 Task: Log work in the project BackTech for the issue 'Develop a new tool for automated testing of web application database performance and scalability' spent time as '6w 5d 7h 36m' and remaining time as '4w 2d 18h 22m' and add a flag. Now add the issue to the epic 'Cloud security enhancement'. Log work in the project BackTech for the issue 'Upgrade the content management and versioning mechanisms of a web application to improve content management and version control' spent time as '2w 3d 21h 13m' and remaining time as '1w 2d 1h 20m' and clone the issue. Now add the issue to the epic 'Continuous integration and delivery (CI/CD) implementation'
Action: Mouse moved to (182, 45)
Screenshot: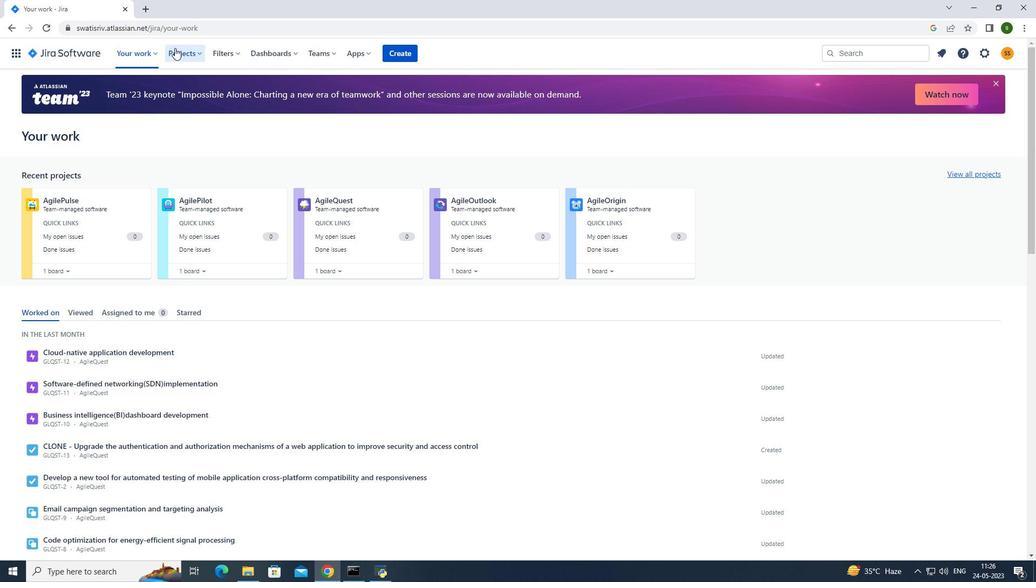 
Action: Mouse pressed left at (182, 45)
Screenshot: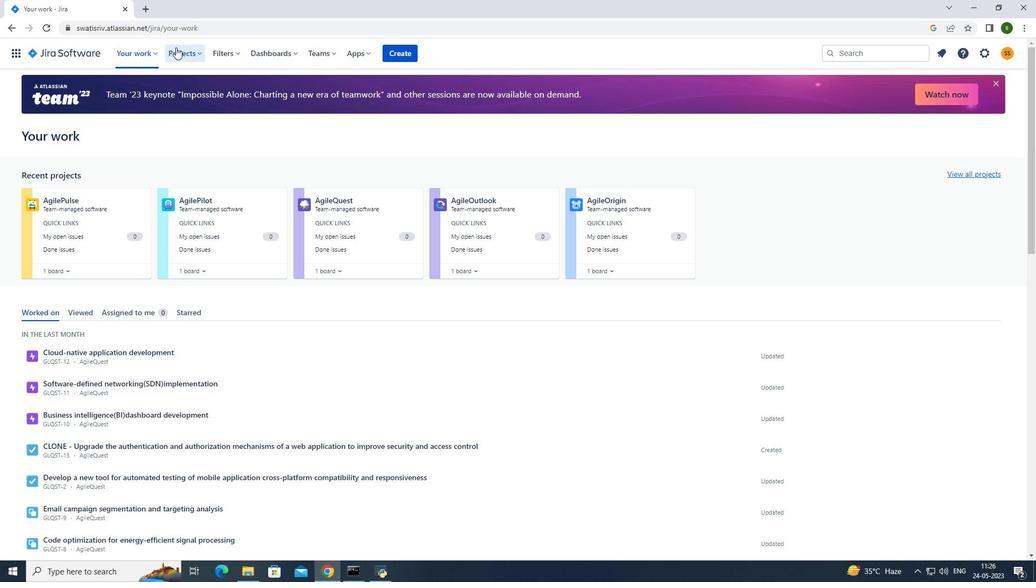 
Action: Mouse moved to (232, 98)
Screenshot: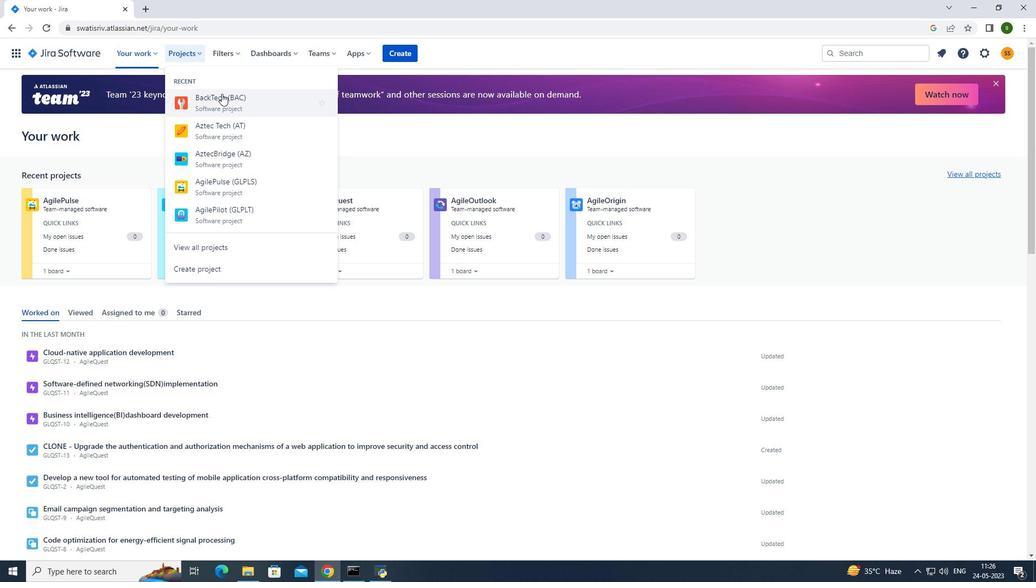 
Action: Mouse pressed left at (232, 98)
Screenshot: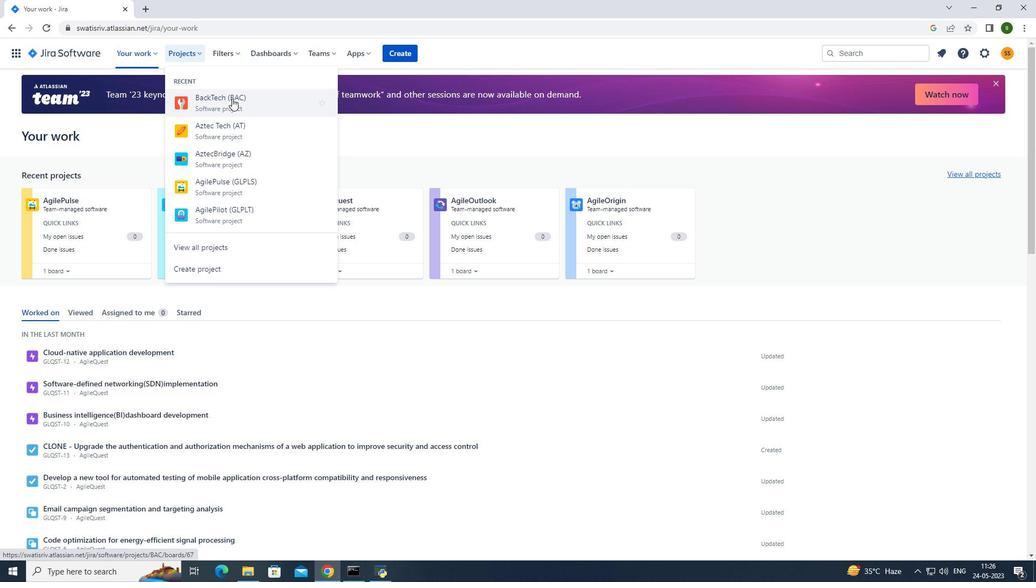 
Action: Mouse moved to (46, 163)
Screenshot: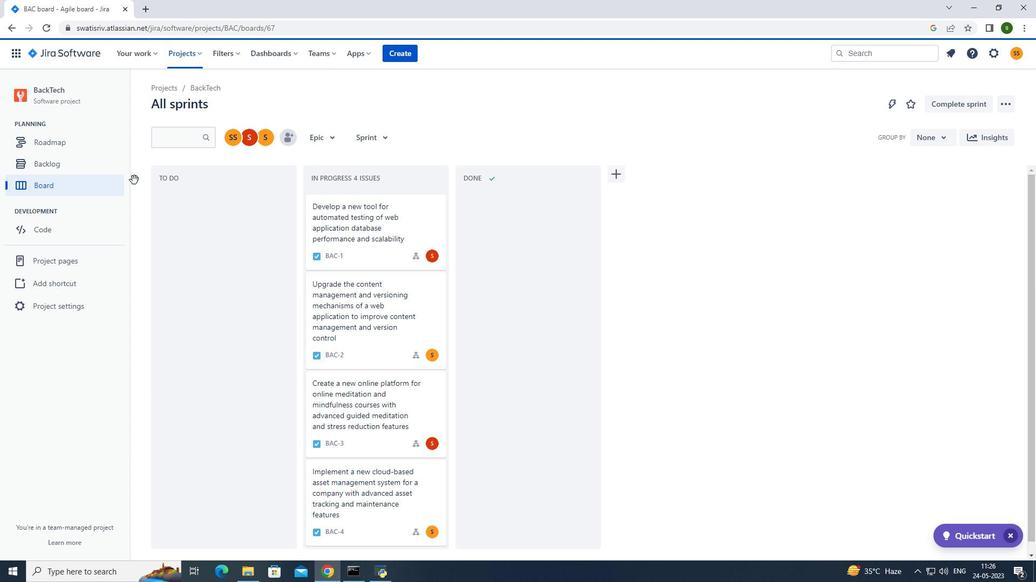
Action: Mouse pressed left at (46, 163)
Screenshot: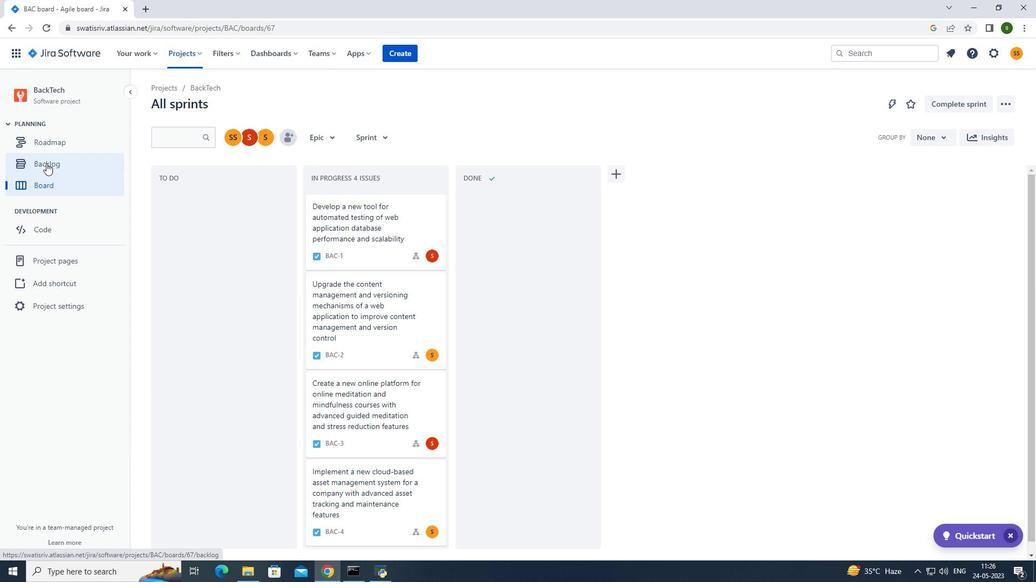 
Action: Mouse moved to (772, 193)
Screenshot: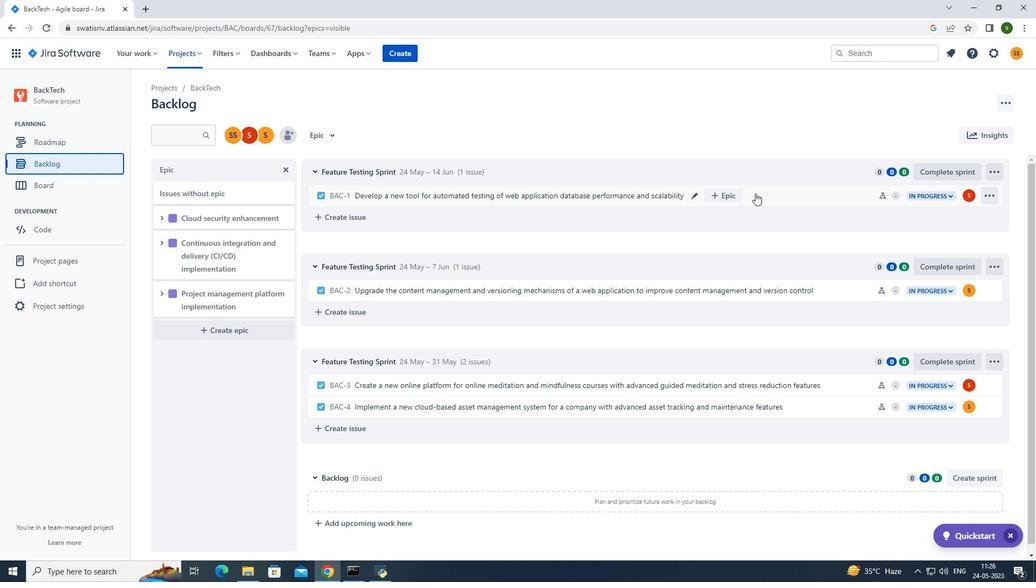 
Action: Mouse pressed left at (772, 193)
Screenshot: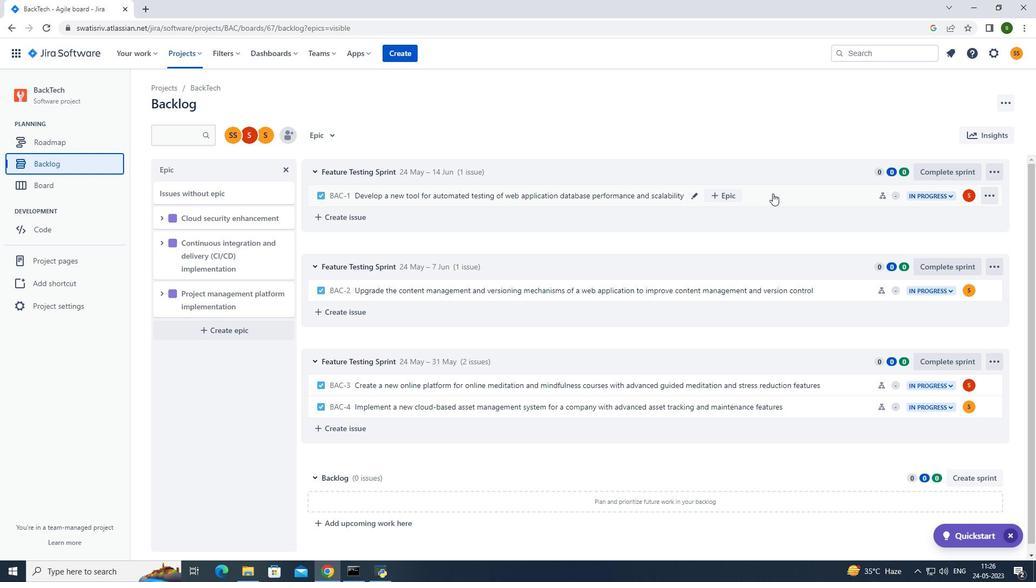 
Action: Mouse moved to (985, 167)
Screenshot: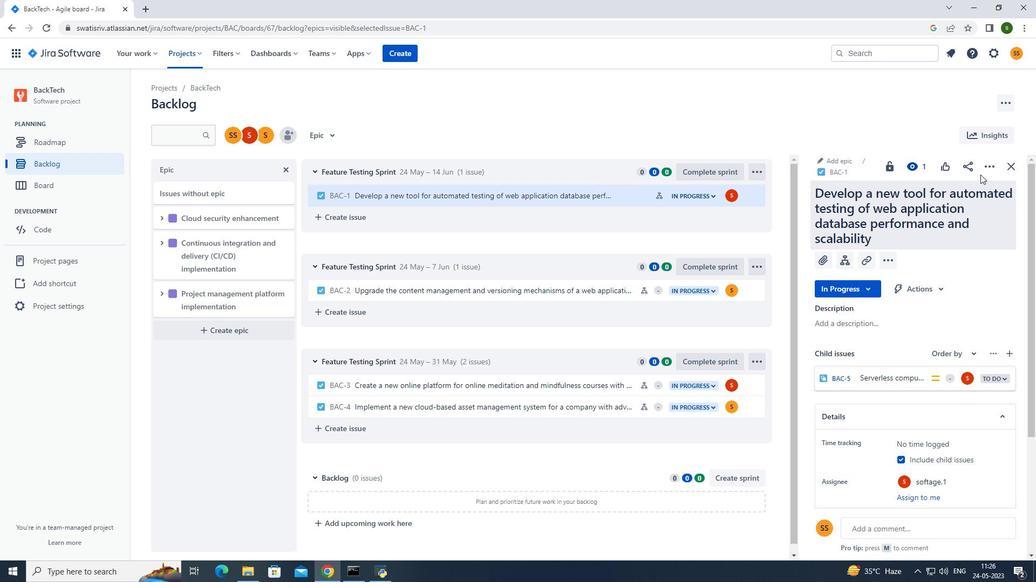 
Action: Mouse pressed left at (985, 167)
Screenshot: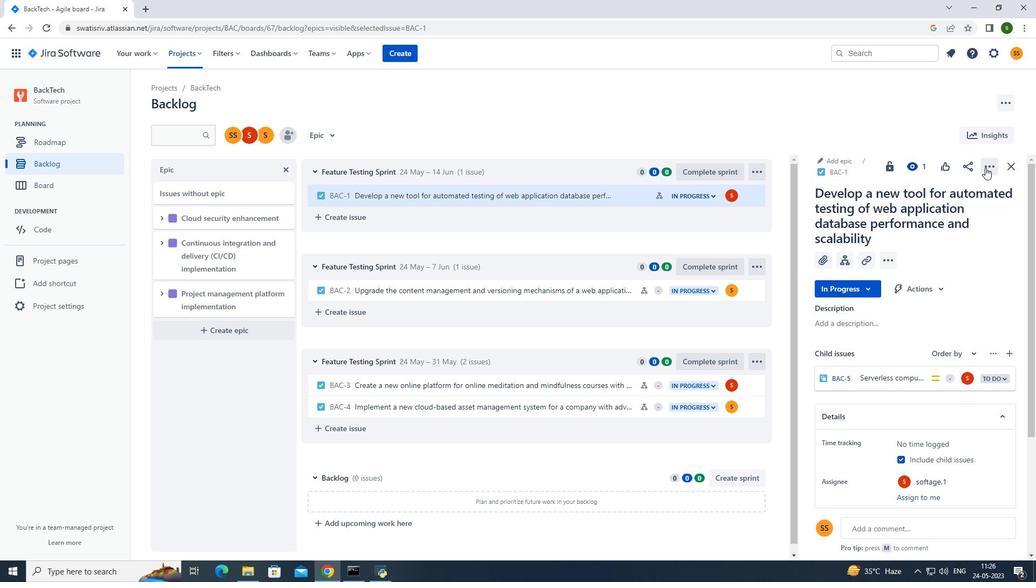 
Action: Mouse moved to (947, 193)
Screenshot: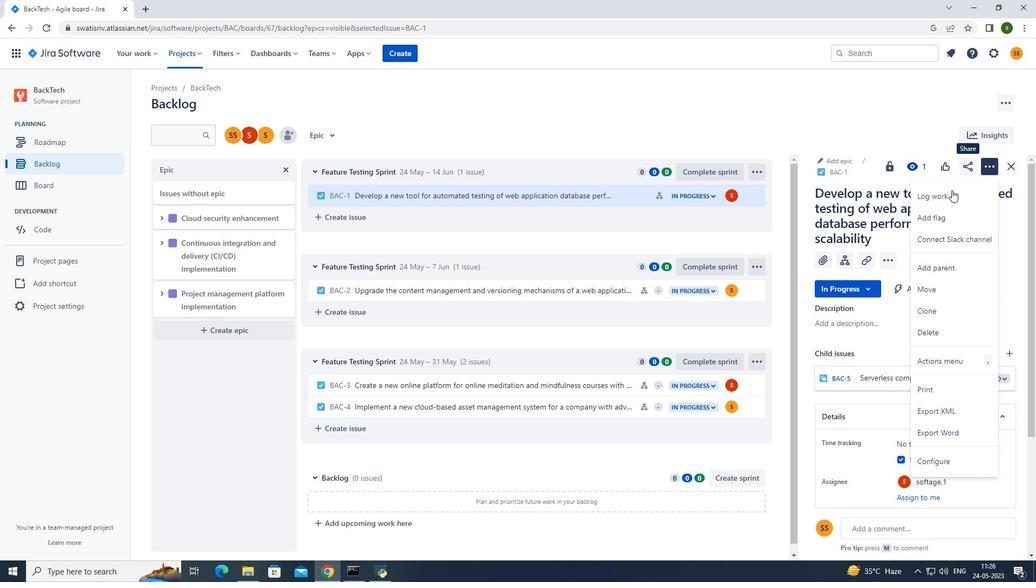 
Action: Mouse pressed left at (947, 193)
Screenshot: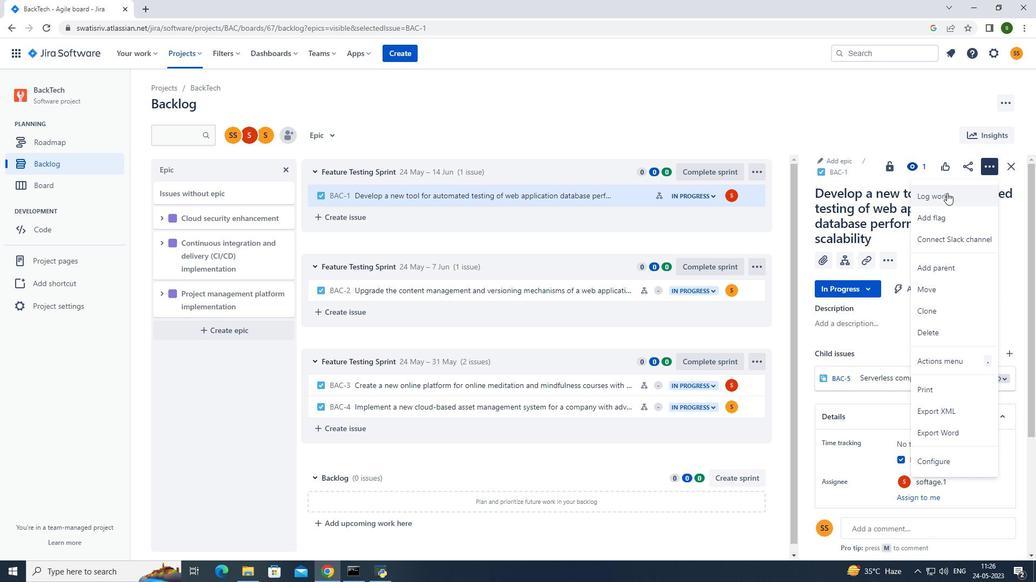 
Action: Mouse moved to (449, 160)
Screenshot: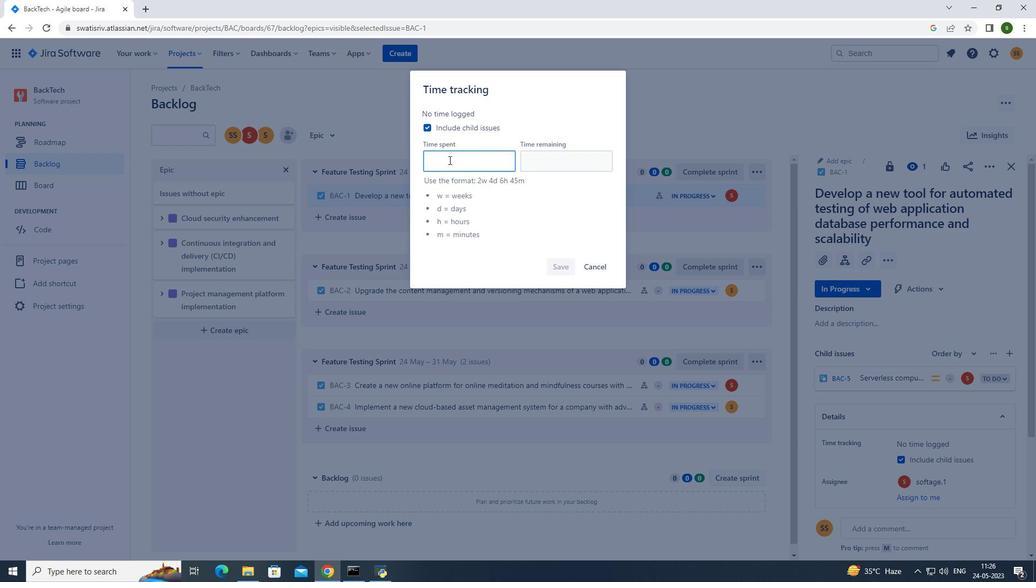 
Action: Key pressed 6w<Key.space>5d<Key.space>7h<Key.space>36m
Screenshot: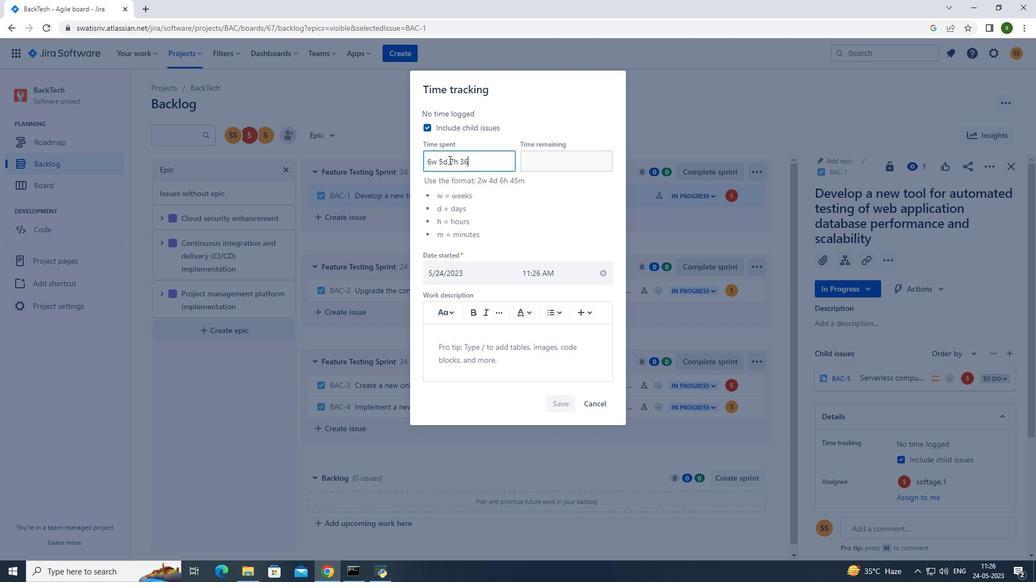 
Action: Mouse moved to (572, 157)
Screenshot: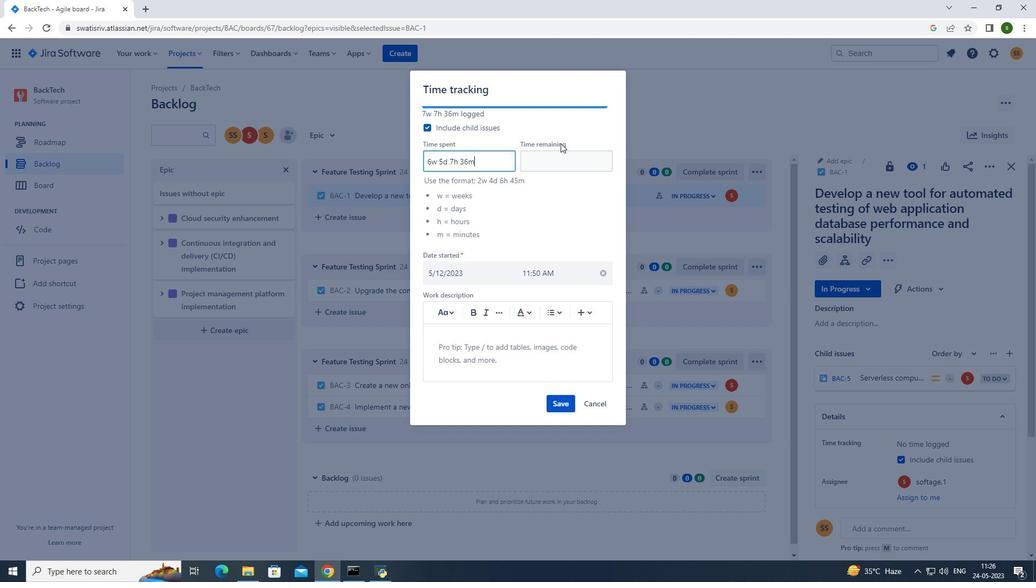 
Action: Mouse pressed left at (572, 157)
Screenshot: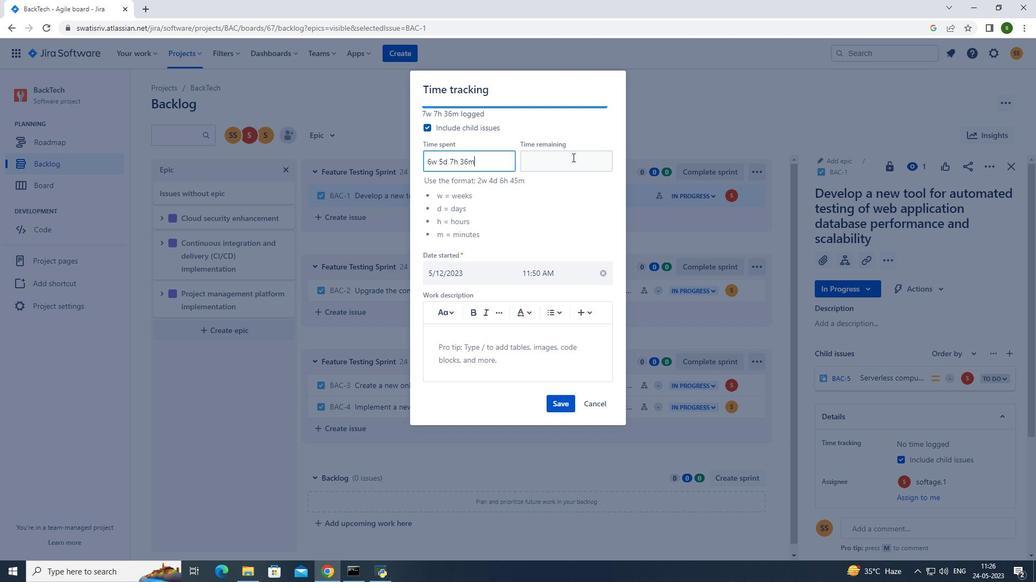 
Action: Key pressed 4w<Key.space>2d<Key.space>18h<Key.space>22m
Screenshot: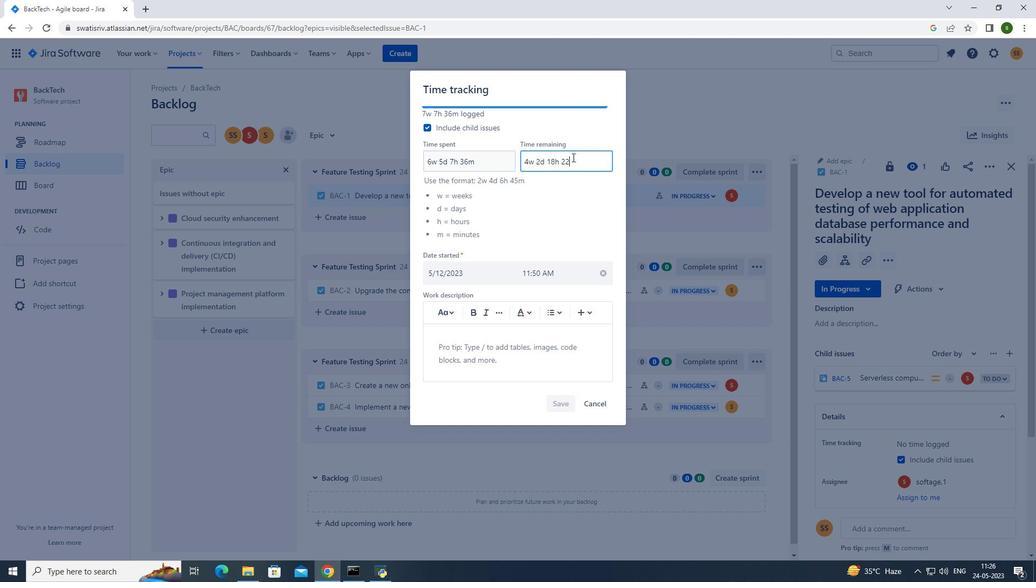 
Action: Mouse moved to (555, 403)
Screenshot: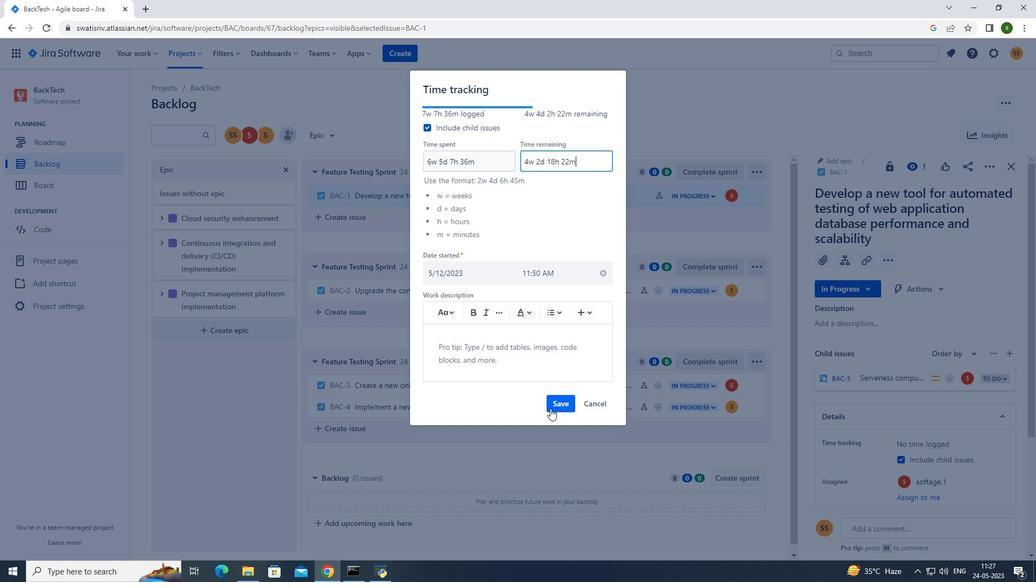 
Action: Mouse pressed left at (555, 403)
Screenshot: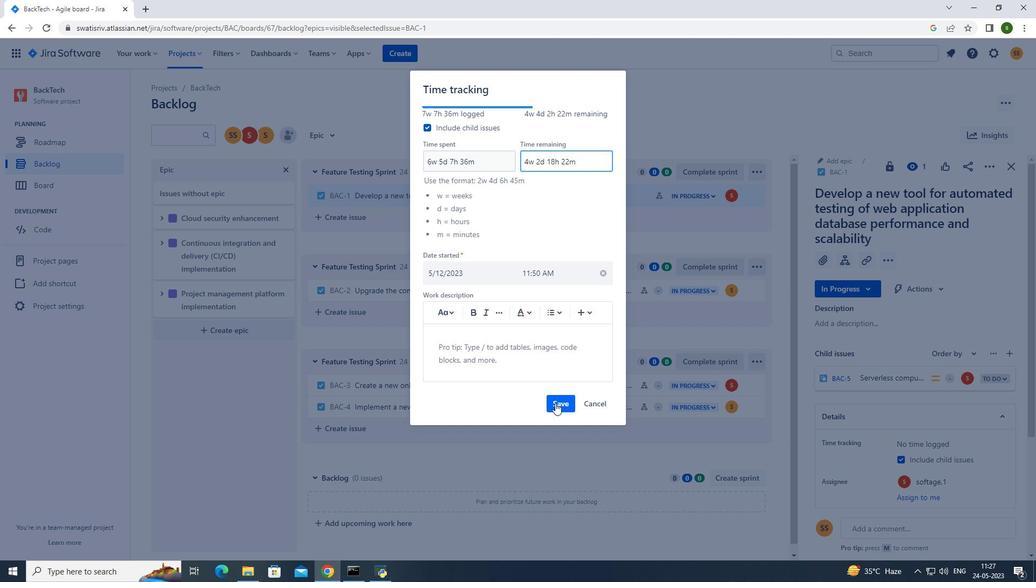 
Action: Mouse moved to (986, 162)
Screenshot: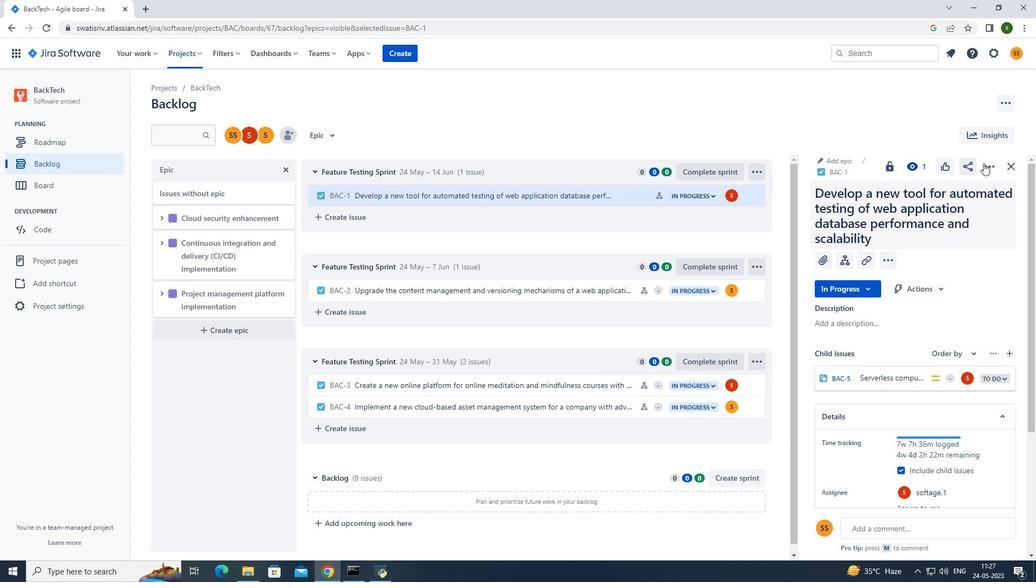 
Action: Mouse pressed left at (986, 162)
Screenshot: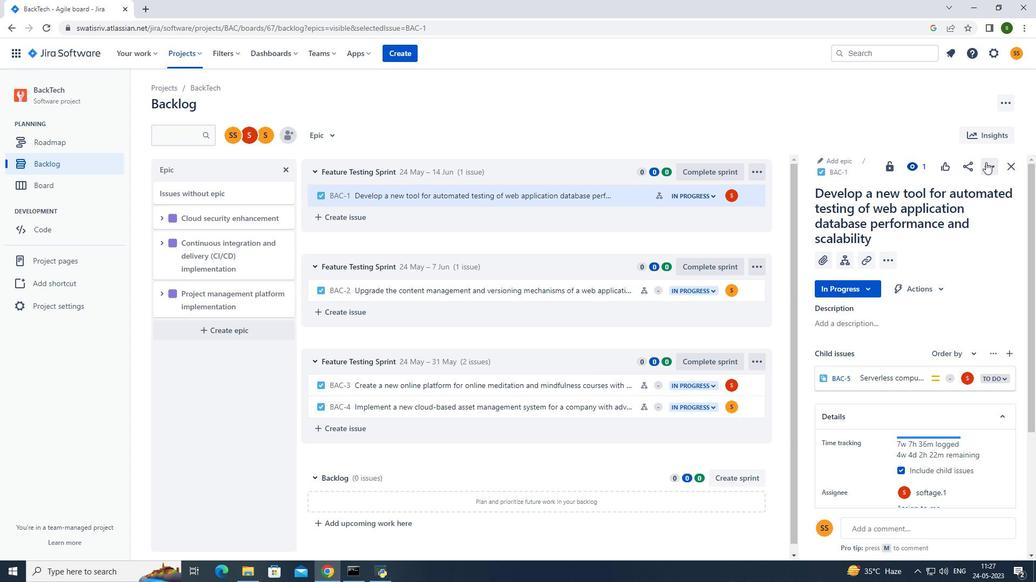 
Action: Mouse moved to (950, 219)
Screenshot: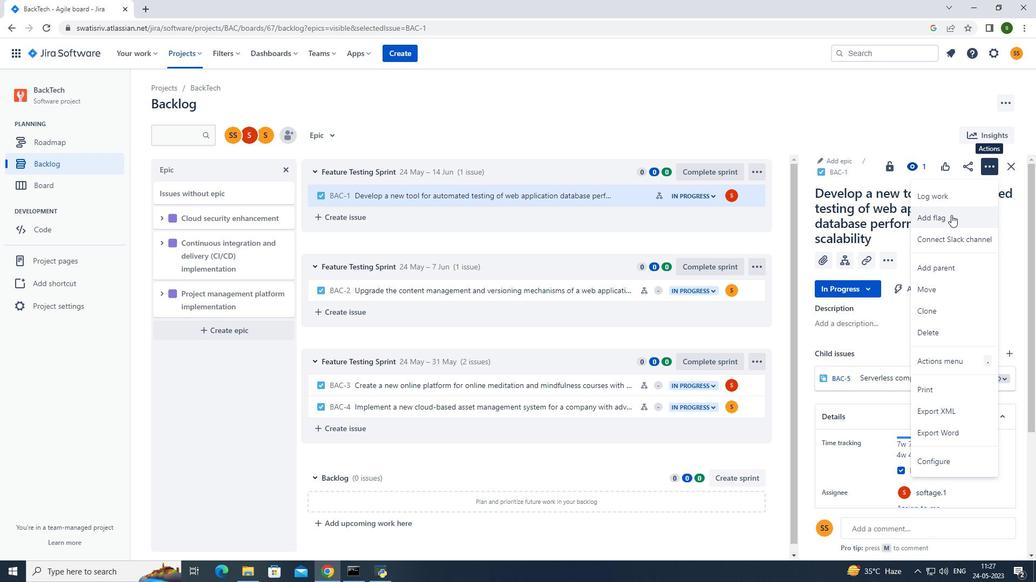 
Action: Mouse pressed left at (950, 219)
Screenshot: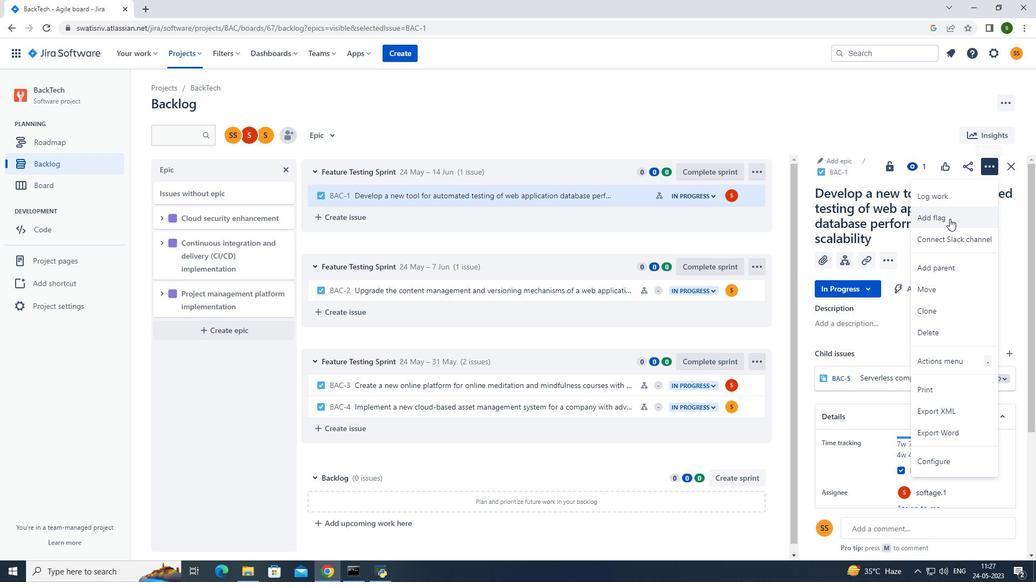 
Action: Mouse moved to (627, 193)
Screenshot: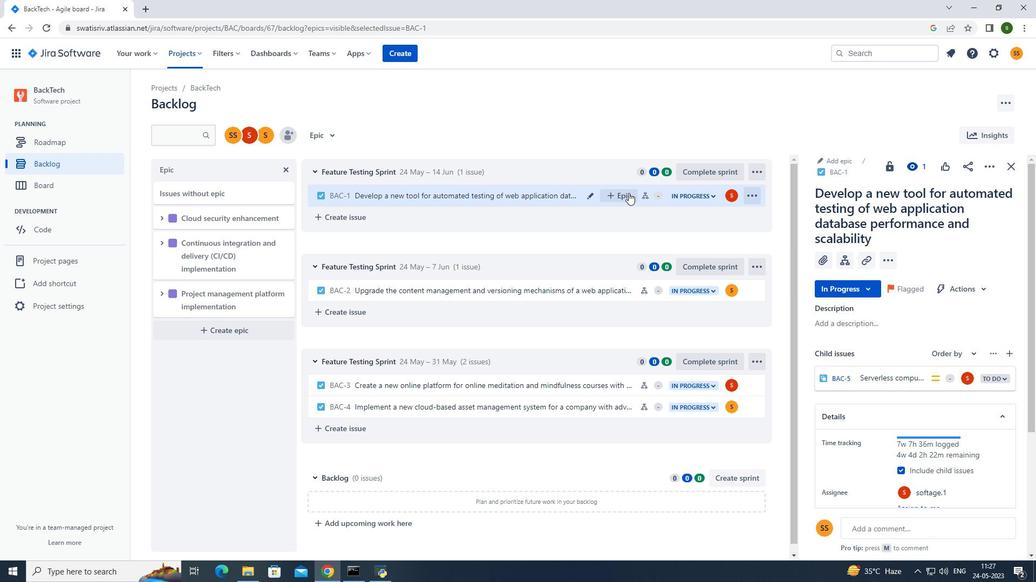 
Action: Mouse pressed left at (627, 193)
Screenshot: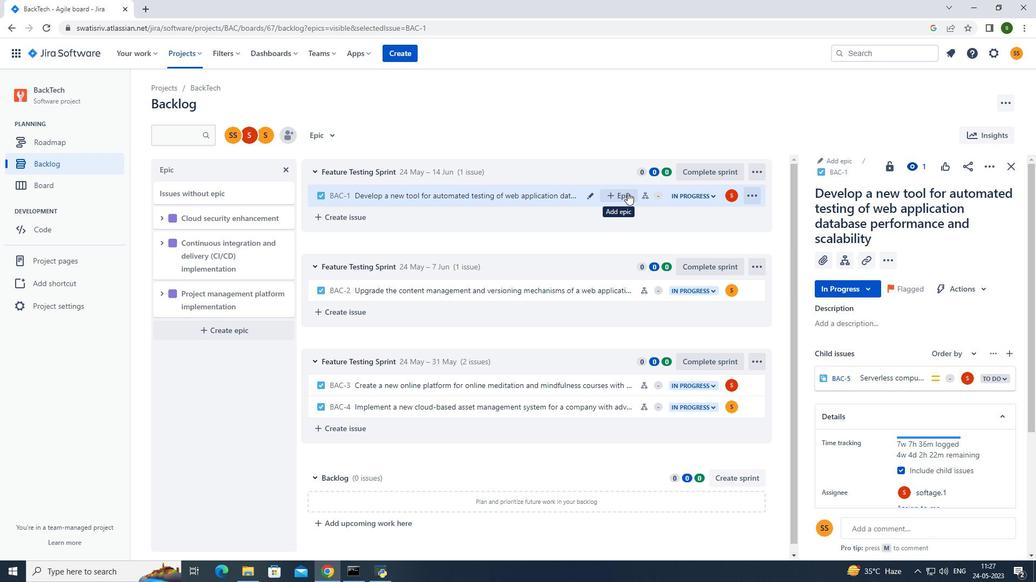 
Action: Mouse moved to (650, 268)
Screenshot: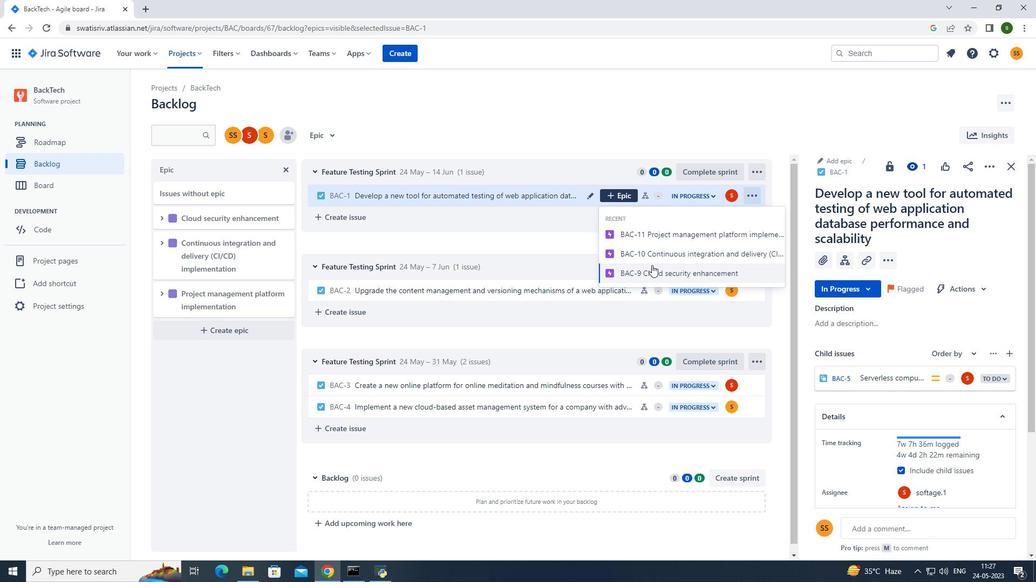 
Action: Mouse pressed left at (650, 268)
Screenshot: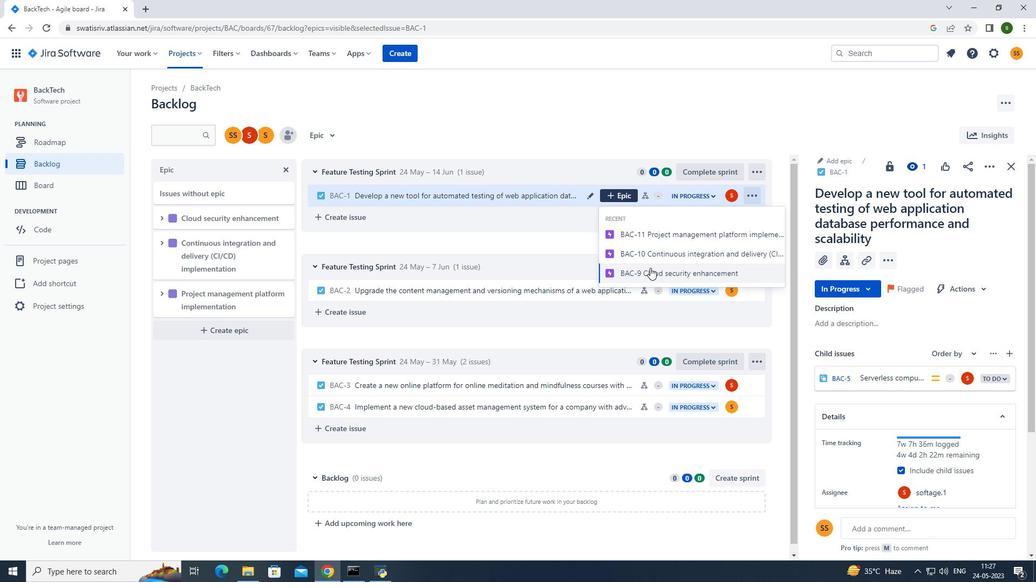 
Action: Mouse moved to (331, 134)
Screenshot: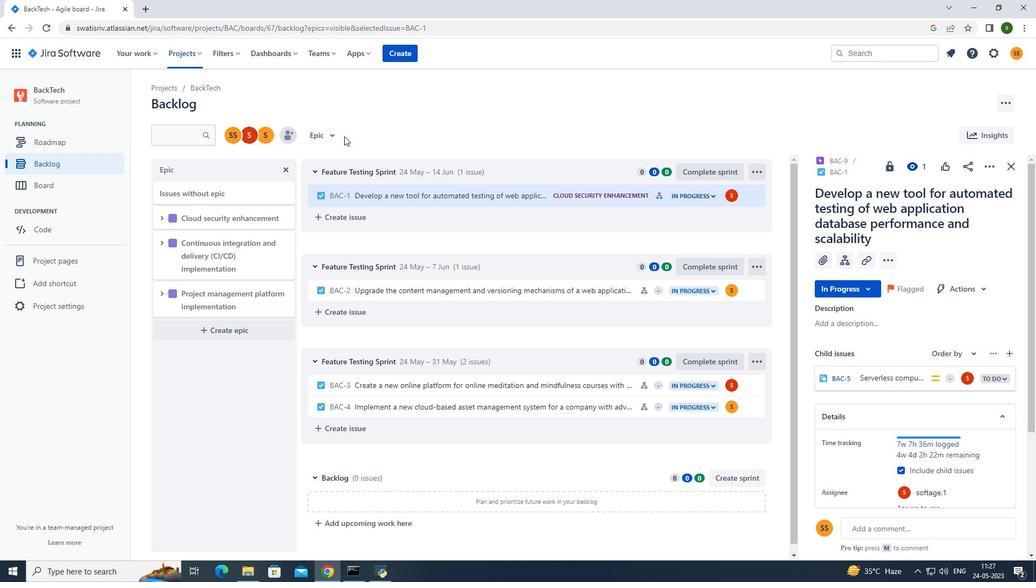 
Action: Mouse pressed left at (331, 134)
Screenshot: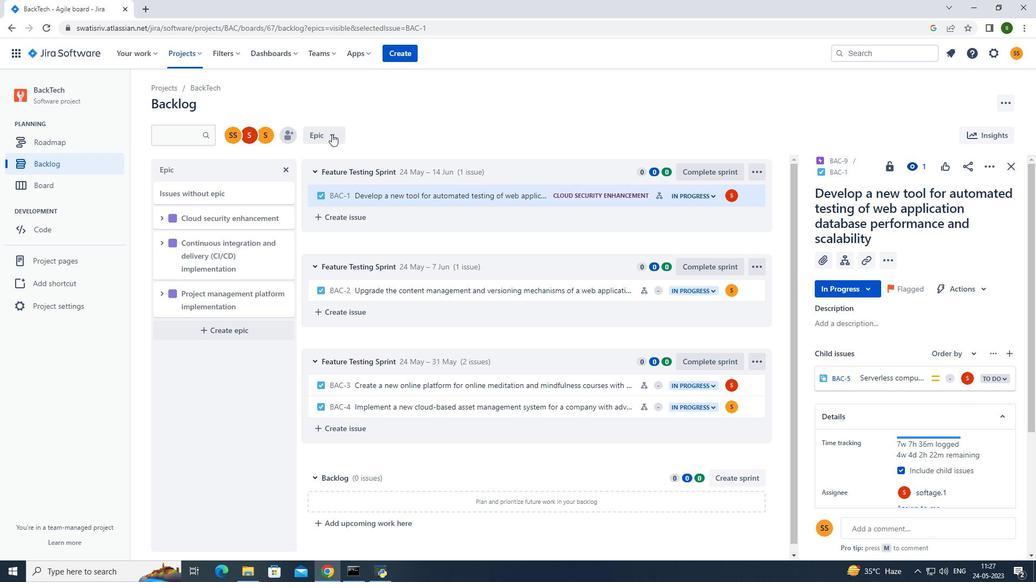 
Action: Mouse moved to (355, 179)
Screenshot: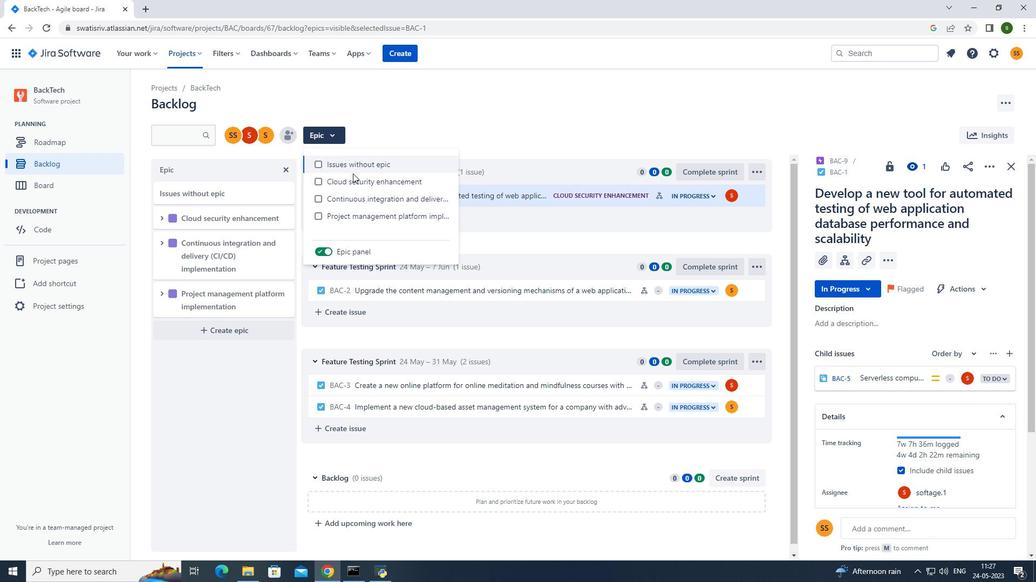 
Action: Mouse pressed left at (355, 179)
Screenshot: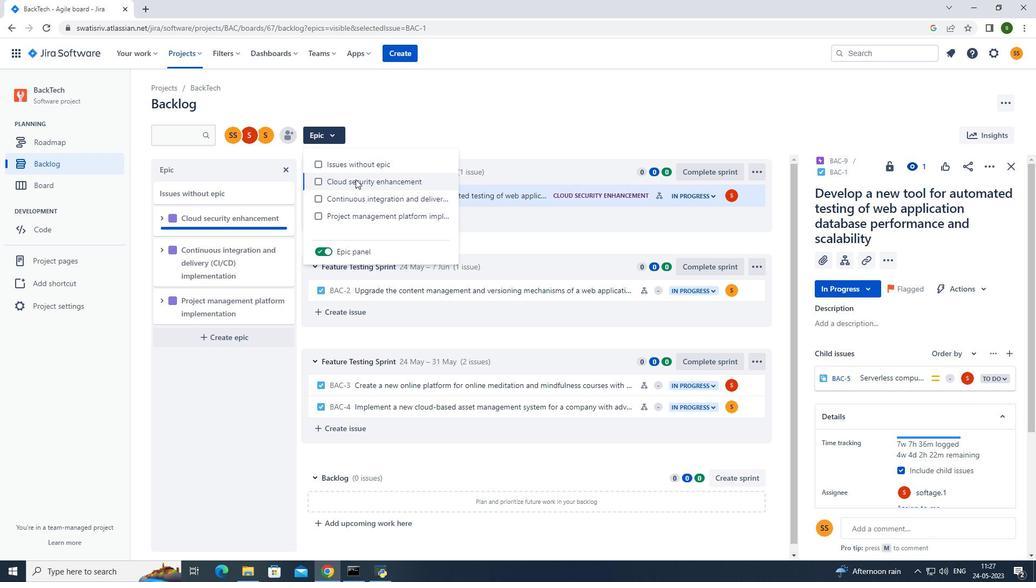 
Action: Mouse moved to (476, 108)
Screenshot: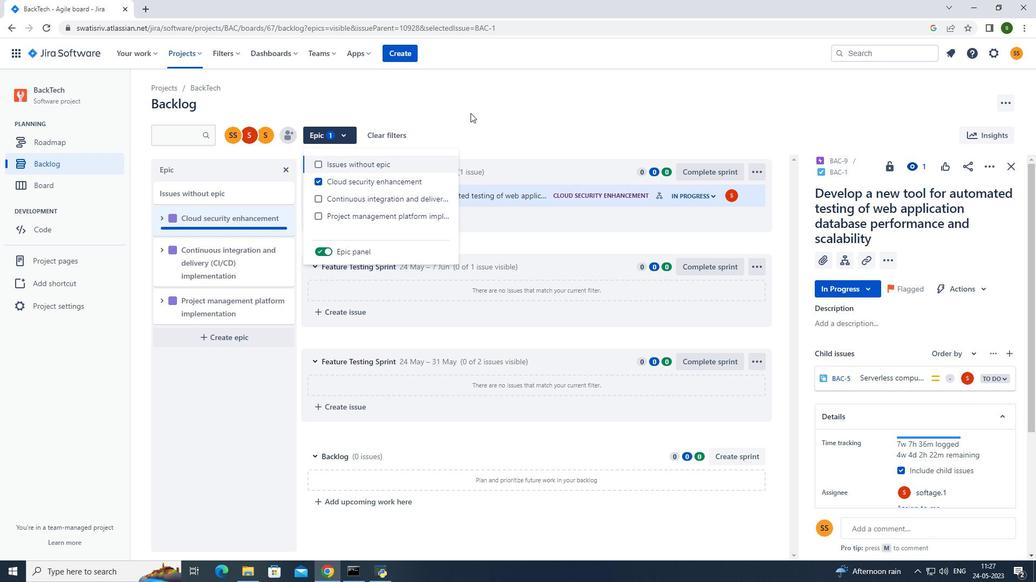 
Action: Mouse pressed left at (476, 108)
Screenshot: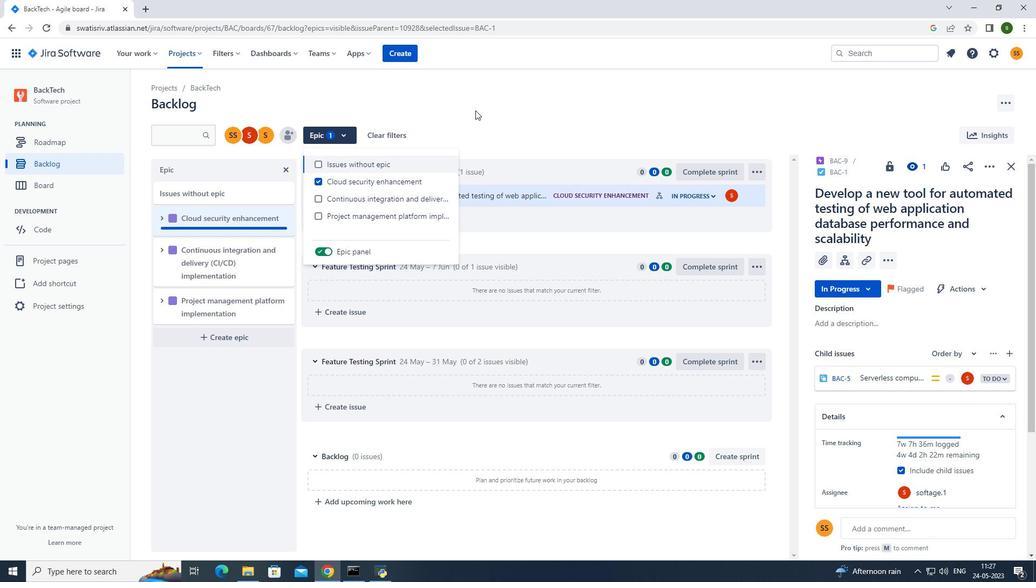 
Action: Mouse moved to (190, 54)
Screenshot: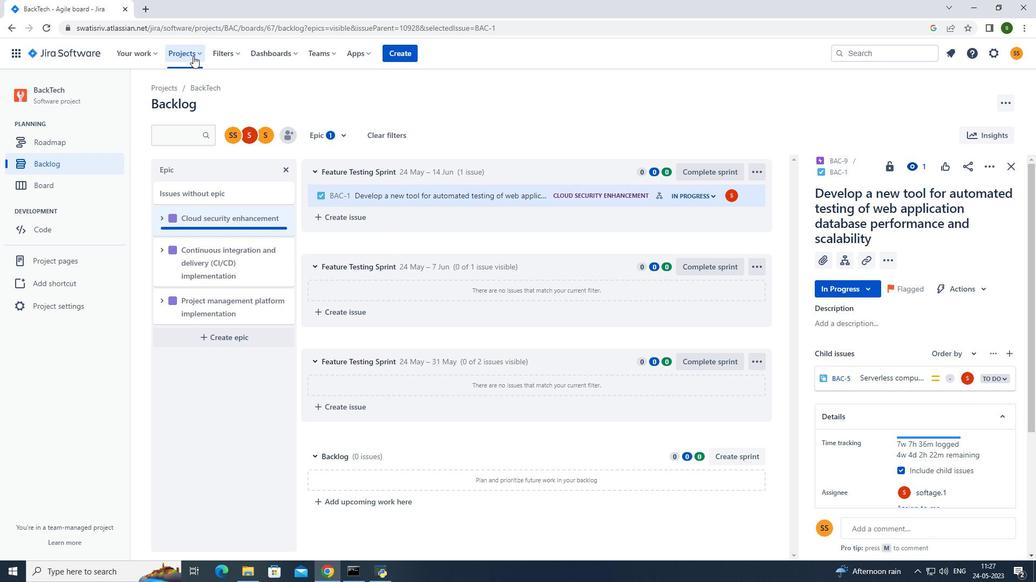 
Action: Mouse pressed left at (190, 54)
Screenshot: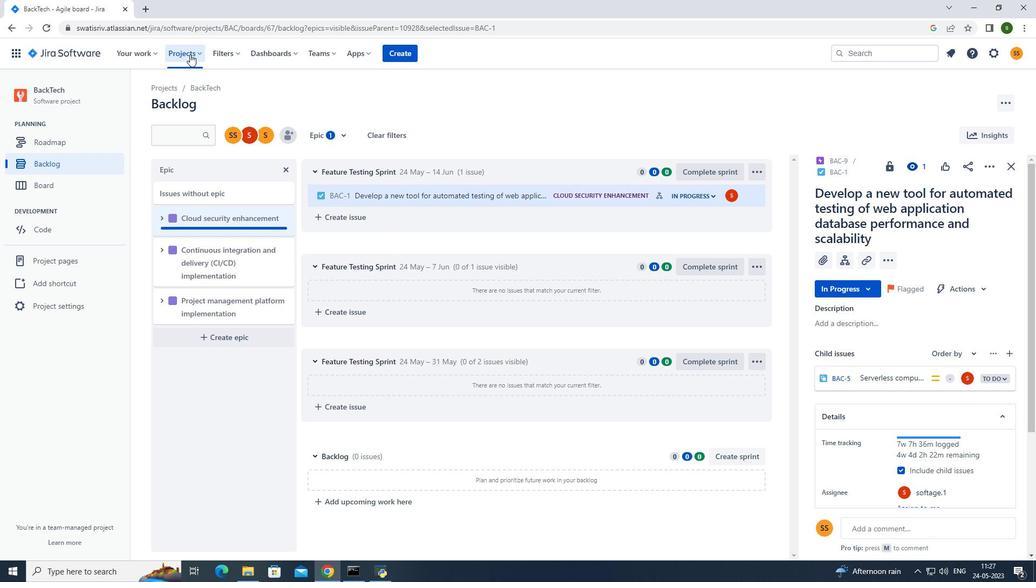 
Action: Mouse moved to (206, 101)
Screenshot: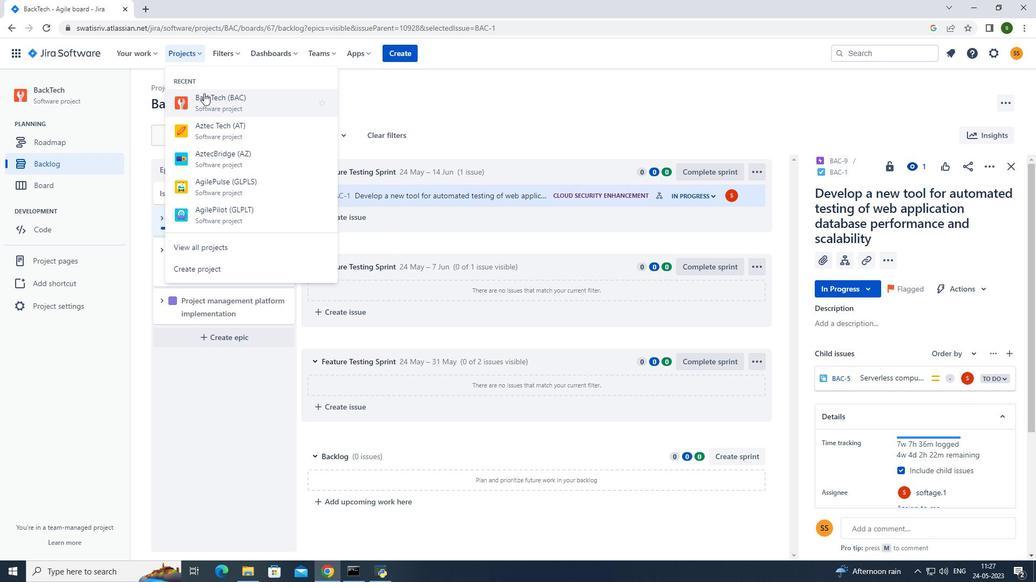 
Action: Mouse pressed left at (206, 101)
Screenshot: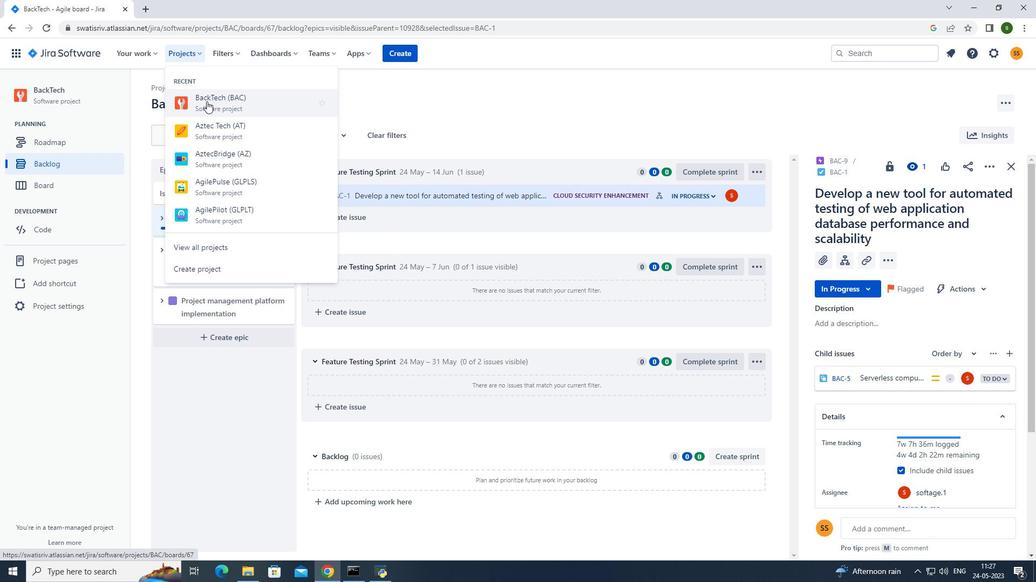 
Action: Mouse moved to (83, 170)
Screenshot: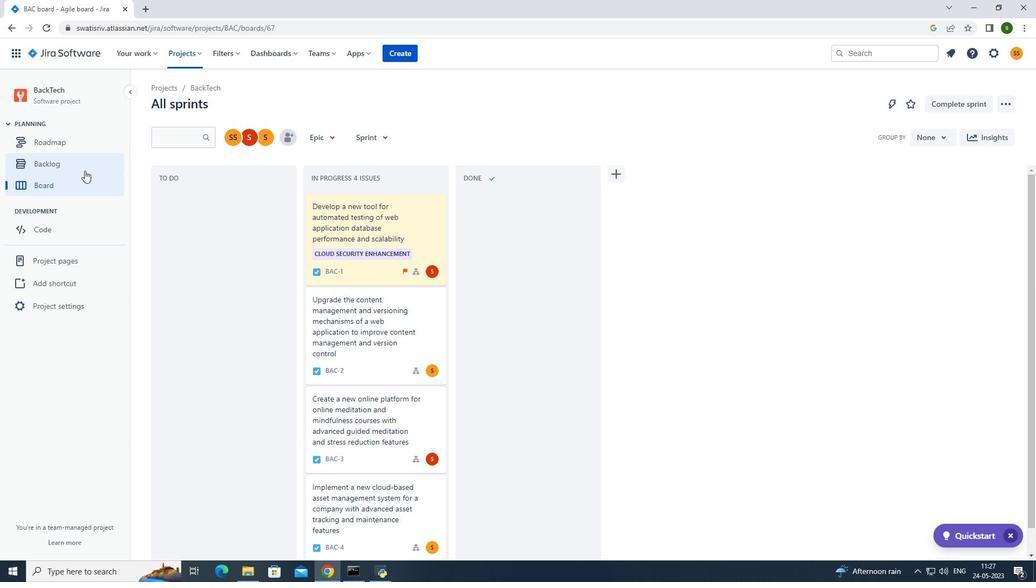 
Action: Mouse pressed left at (83, 170)
Screenshot: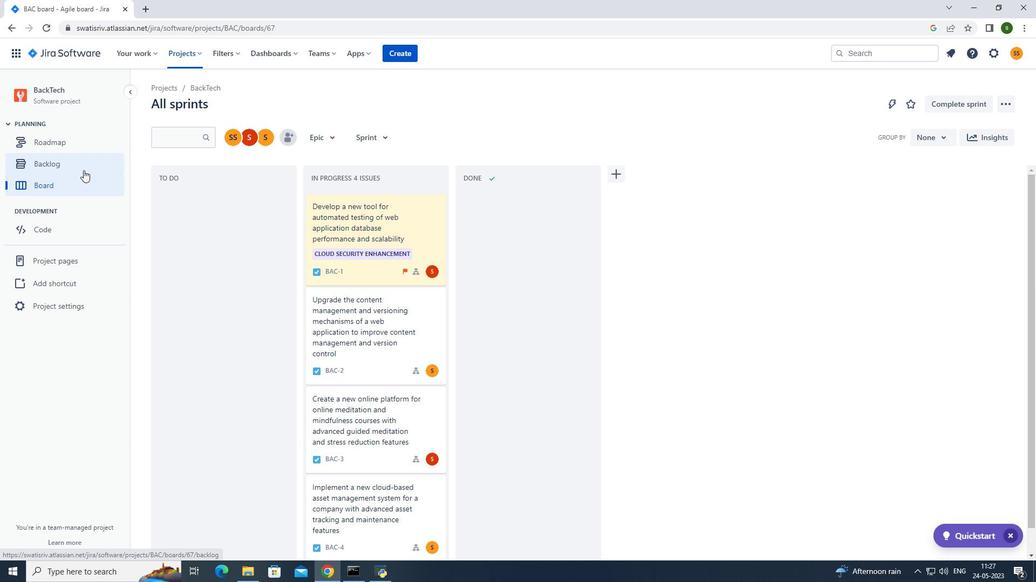 
Action: Mouse moved to (874, 296)
Screenshot: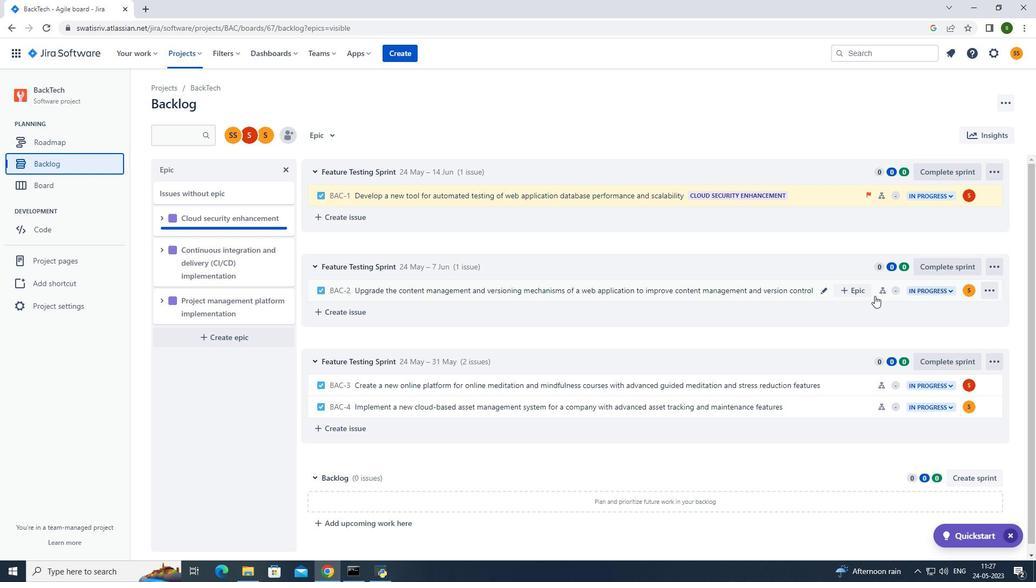 
Action: Mouse pressed left at (874, 296)
Screenshot: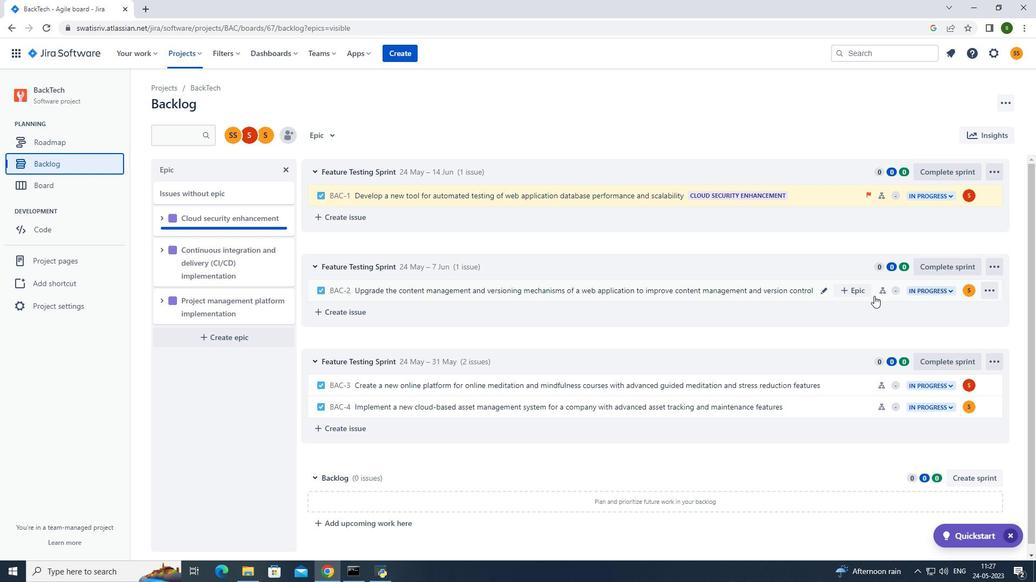 
Action: Mouse moved to (985, 165)
Screenshot: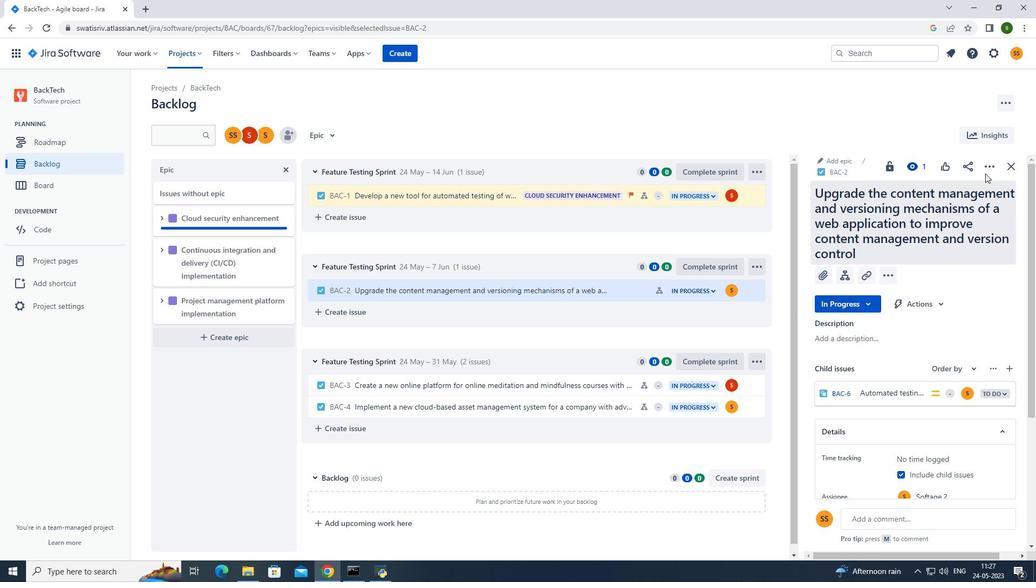 
Action: Mouse pressed left at (985, 165)
Screenshot: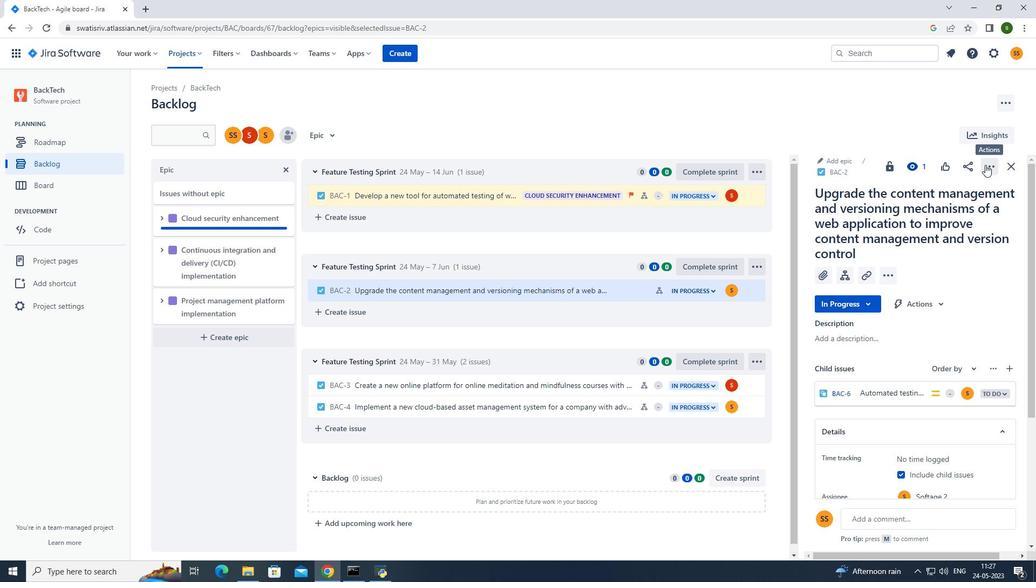 
Action: Mouse moved to (927, 196)
Screenshot: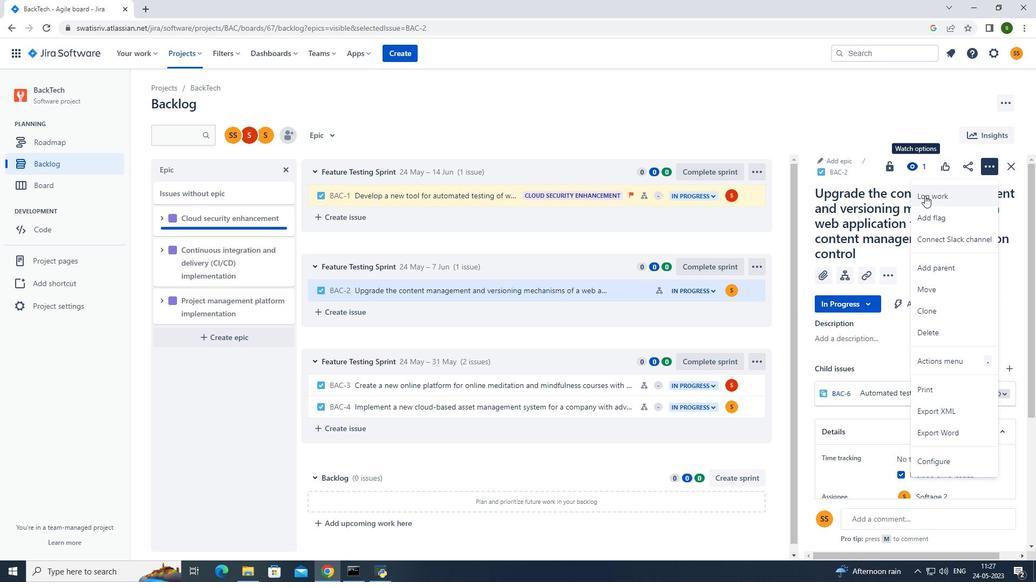 
Action: Mouse pressed left at (927, 196)
Screenshot: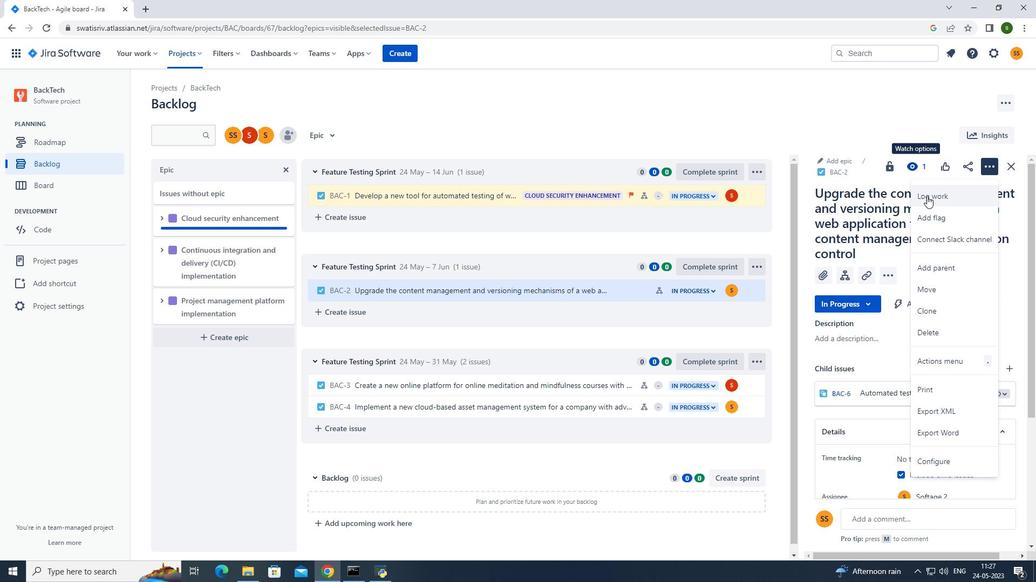 
Action: Mouse moved to (469, 161)
Screenshot: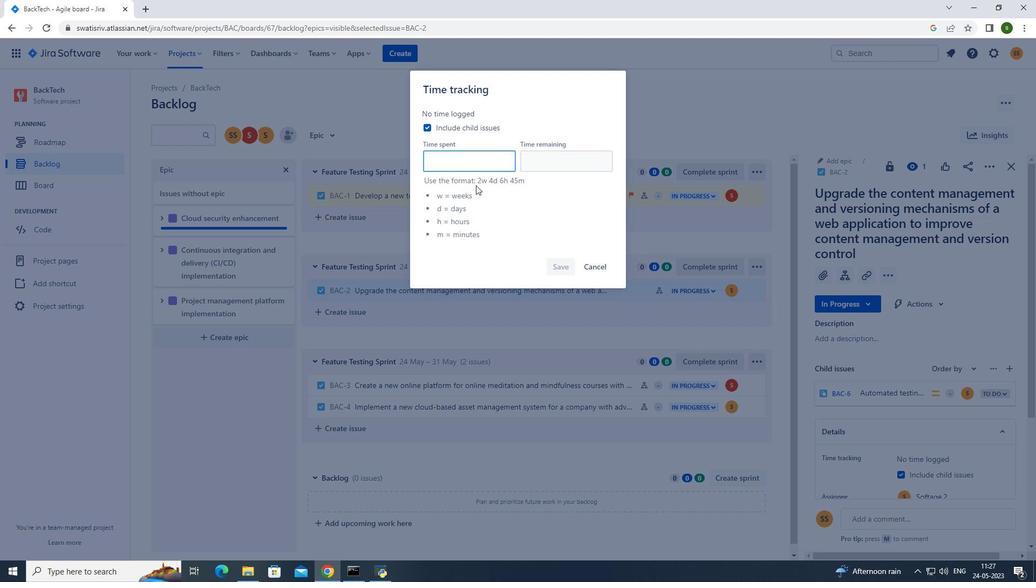 
Action: Key pressed 2w<Key.space>4<Key.backspace>3d<Key.space>21h<Key.space>13m
Screenshot: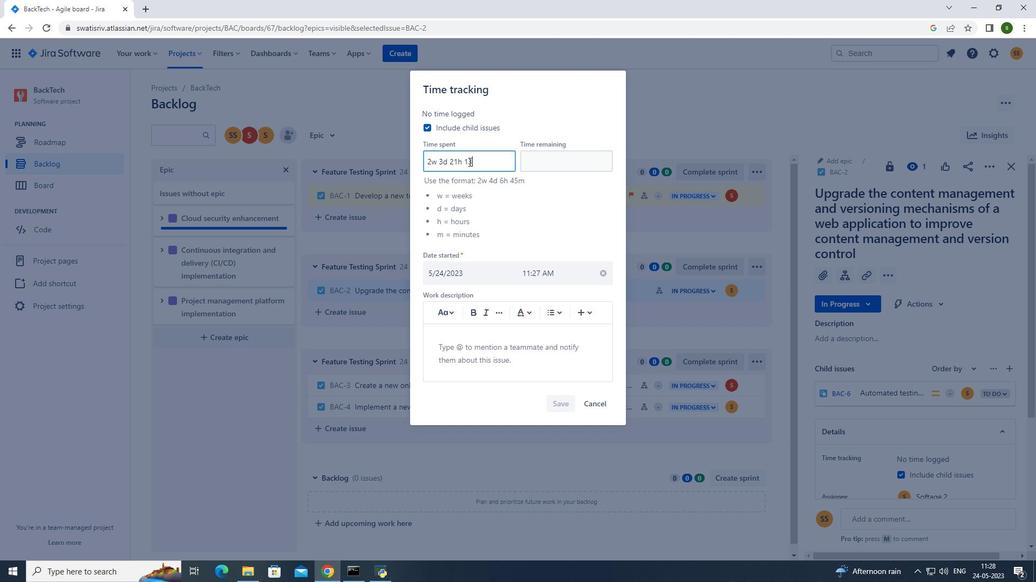 
Action: Mouse moved to (585, 155)
Screenshot: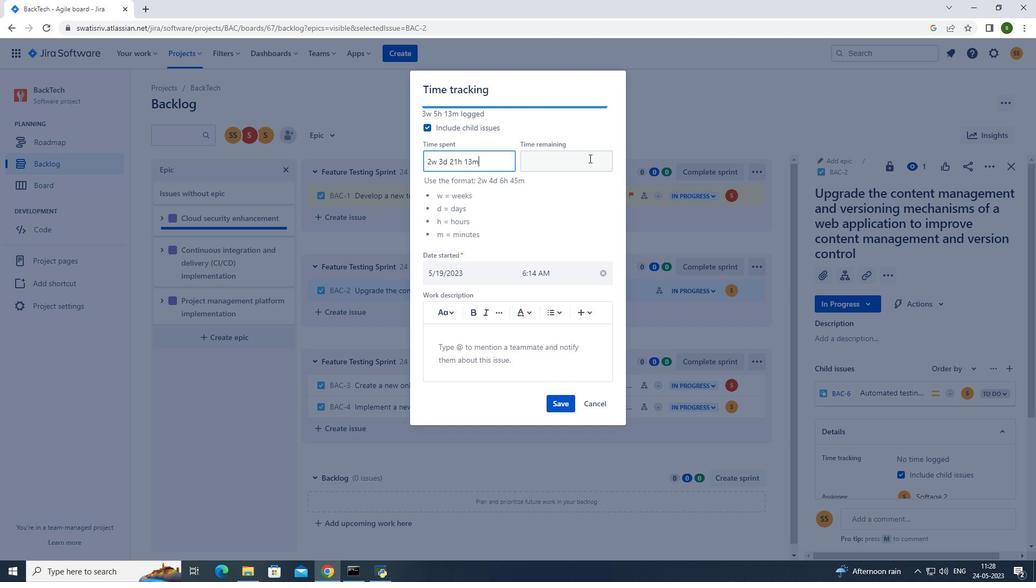 
Action: Mouse pressed left at (585, 155)
Screenshot: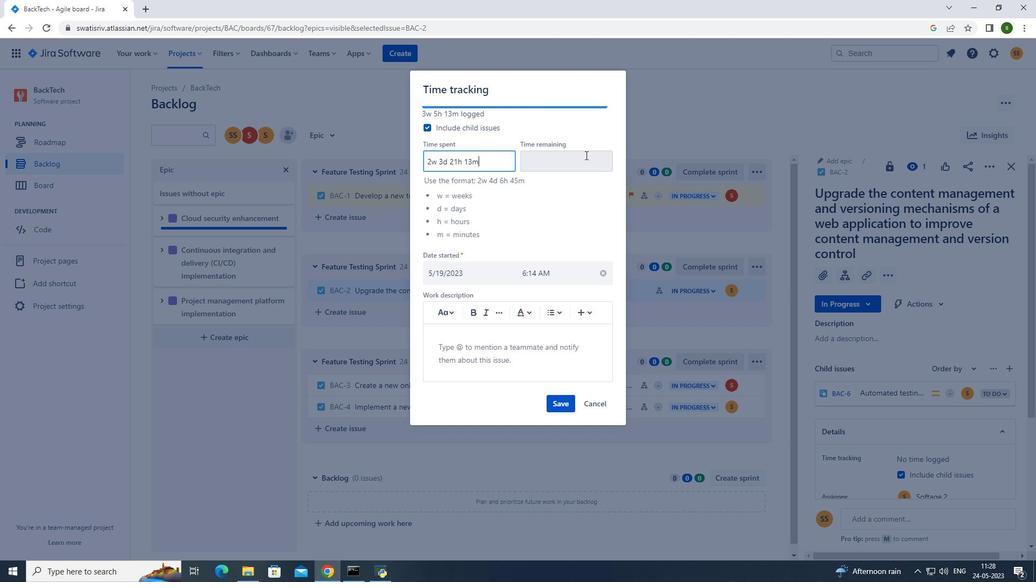 
Action: Mouse moved to (584, 155)
Screenshot: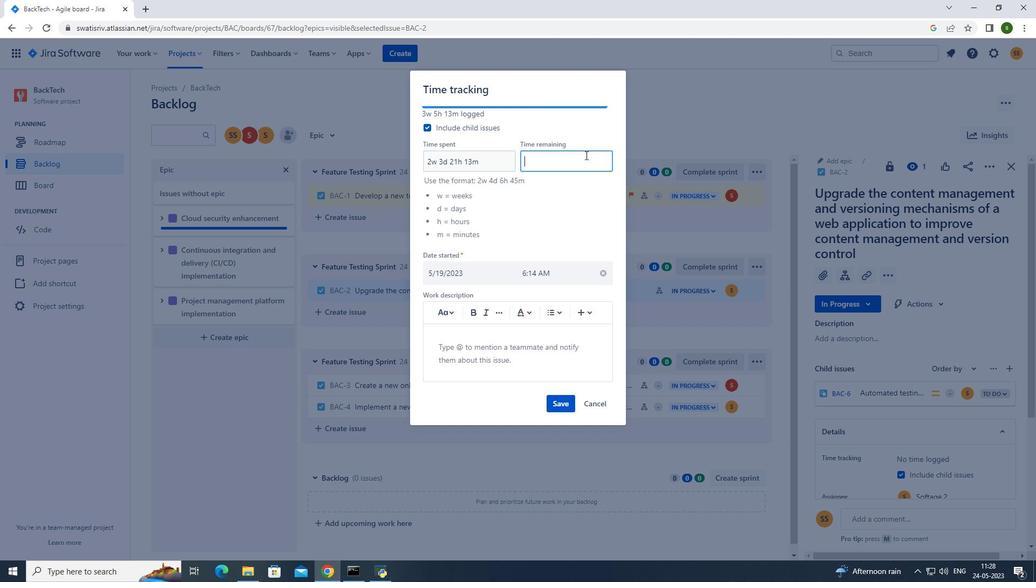 
Action: Key pressed 1w<Key.space>2d<Key.space>1h<Key.space>20m
Screenshot: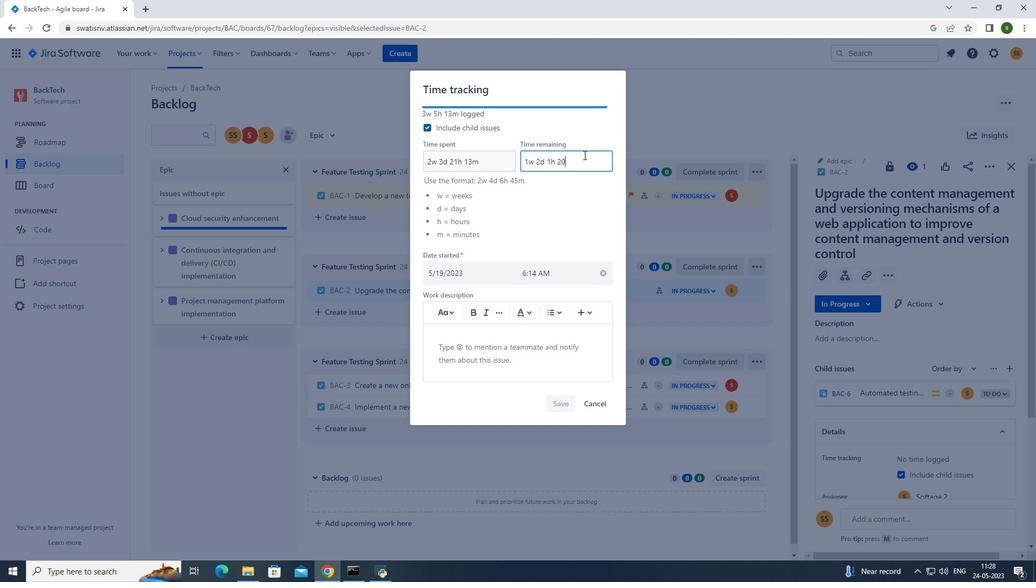 
Action: Mouse moved to (561, 401)
Screenshot: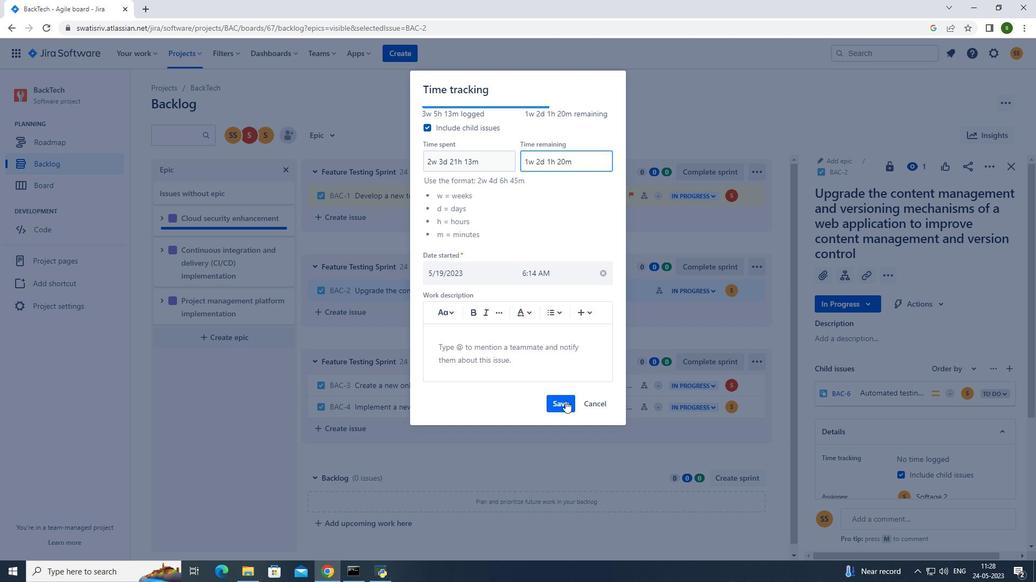
Action: Mouse pressed left at (561, 401)
Screenshot: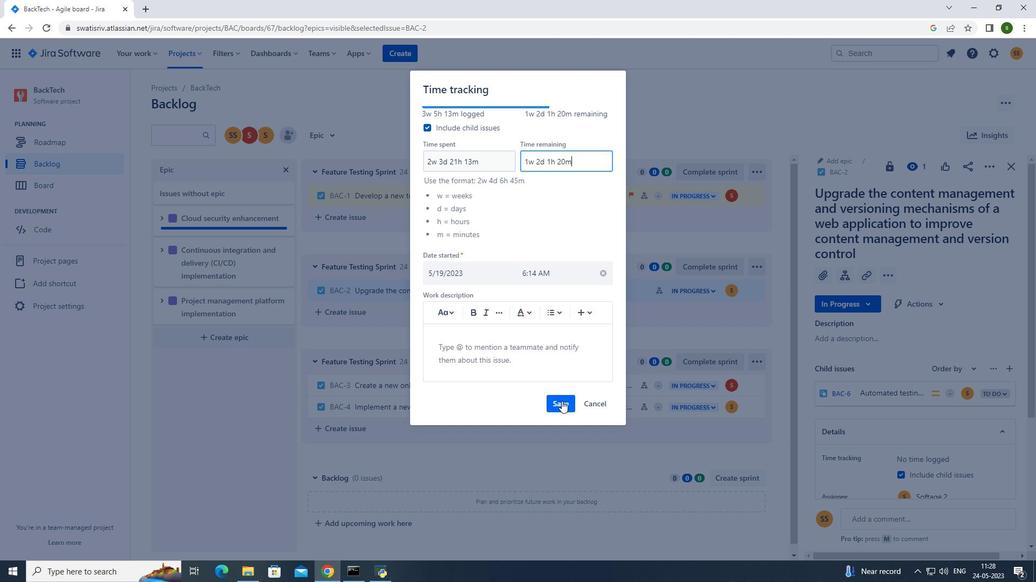 
Action: Mouse moved to (985, 165)
Screenshot: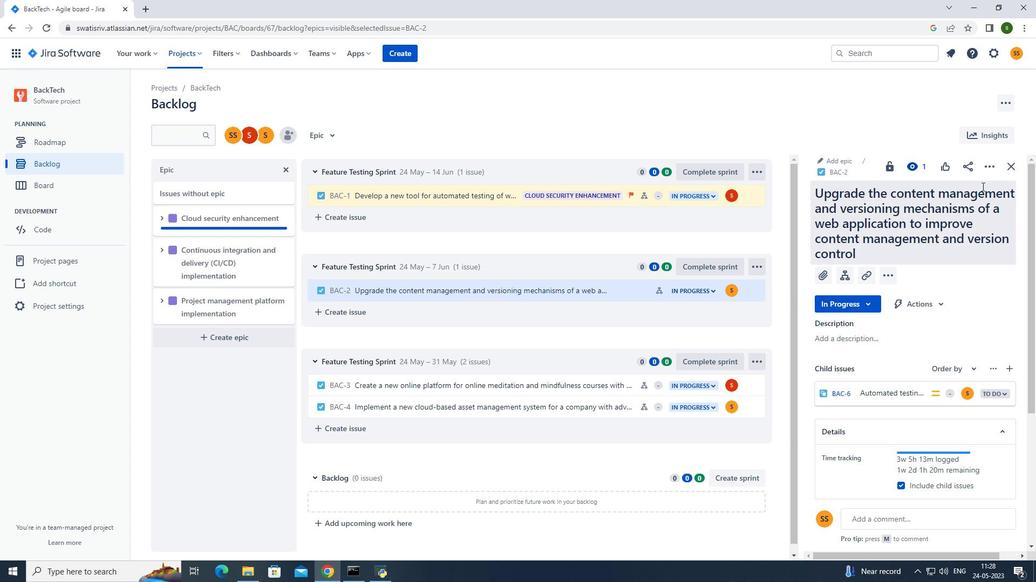 
Action: Mouse pressed left at (985, 165)
Screenshot: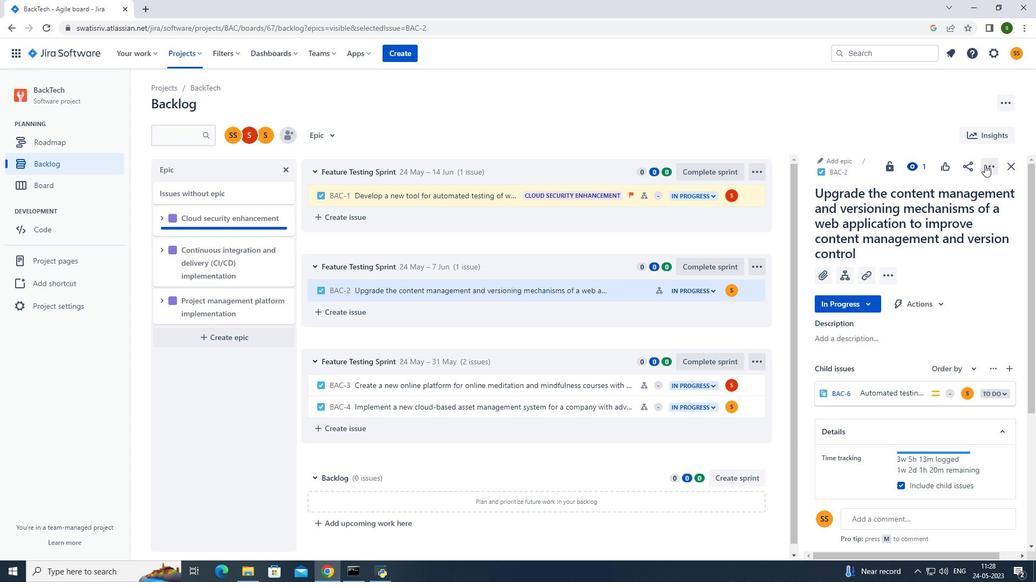 
Action: Mouse moved to (927, 313)
Screenshot: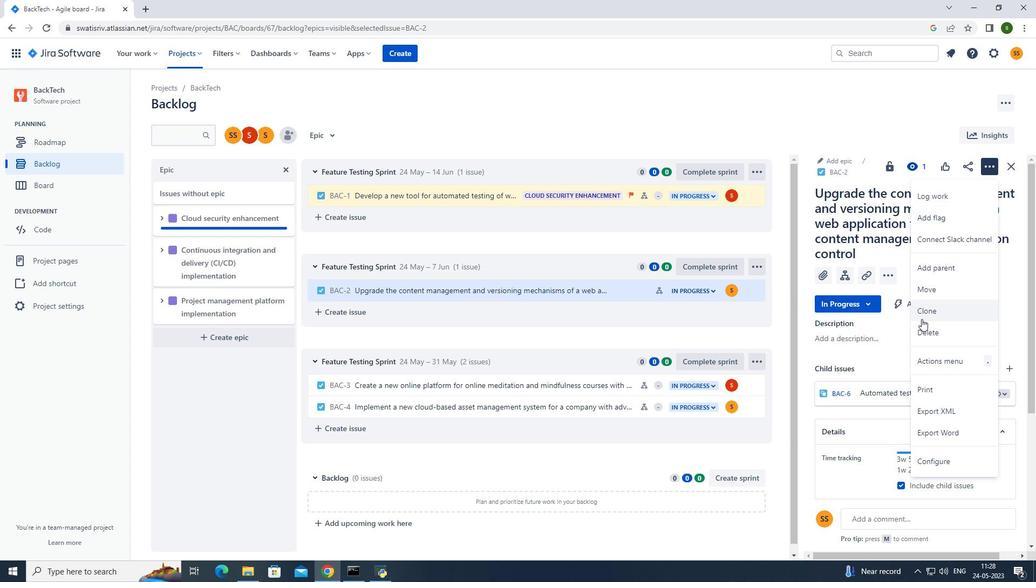 
Action: Mouse pressed left at (927, 313)
Screenshot: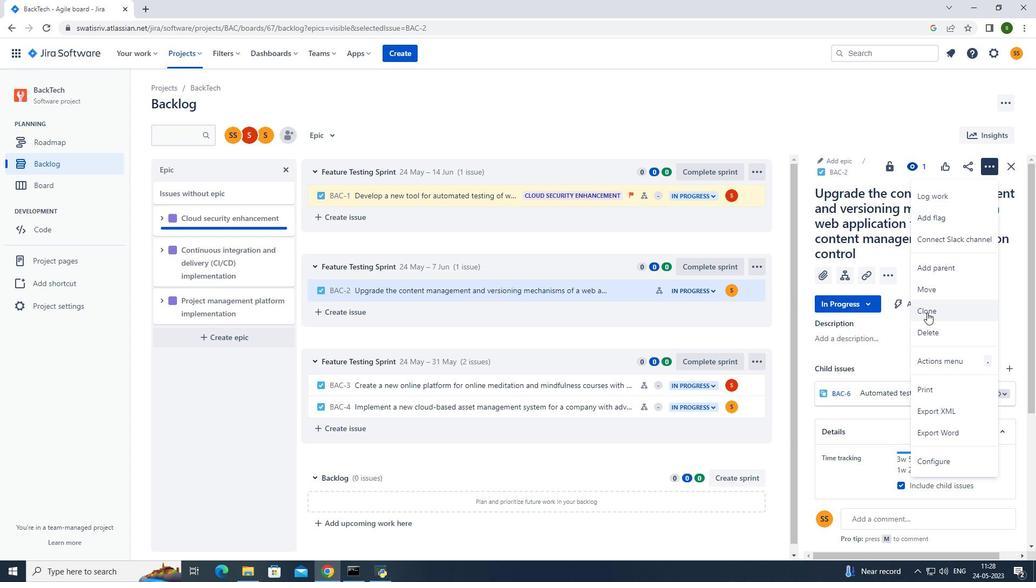 
Action: Mouse moved to (587, 226)
Screenshot: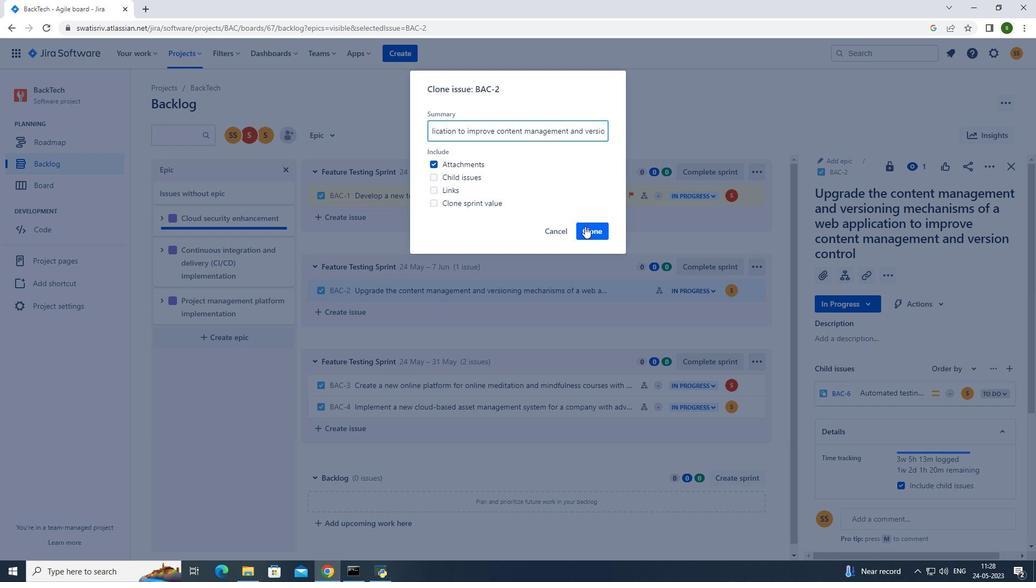 
Action: Mouse pressed left at (587, 226)
Screenshot: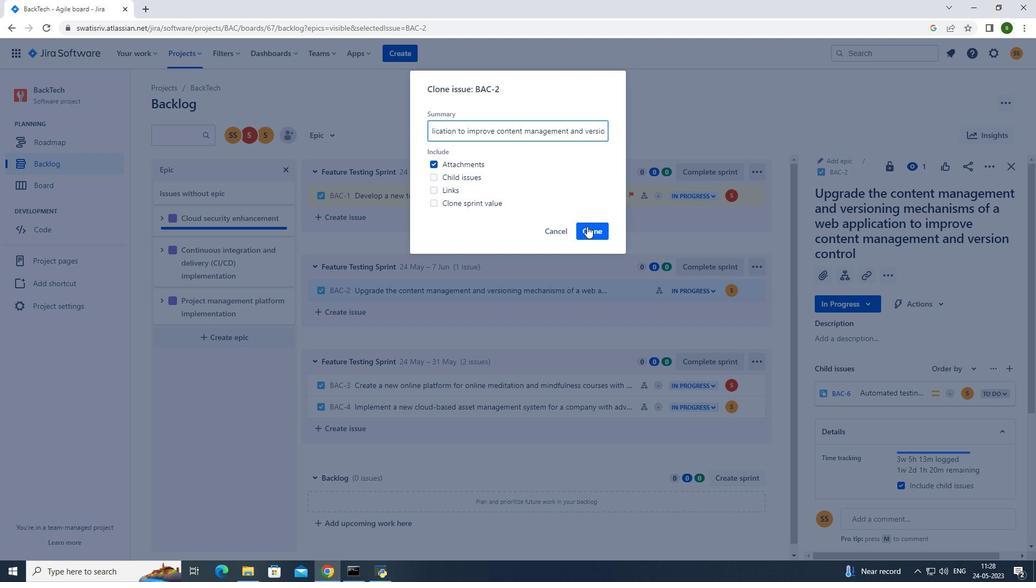 
Action: Mouse moved to (632, 289)
Screenshot: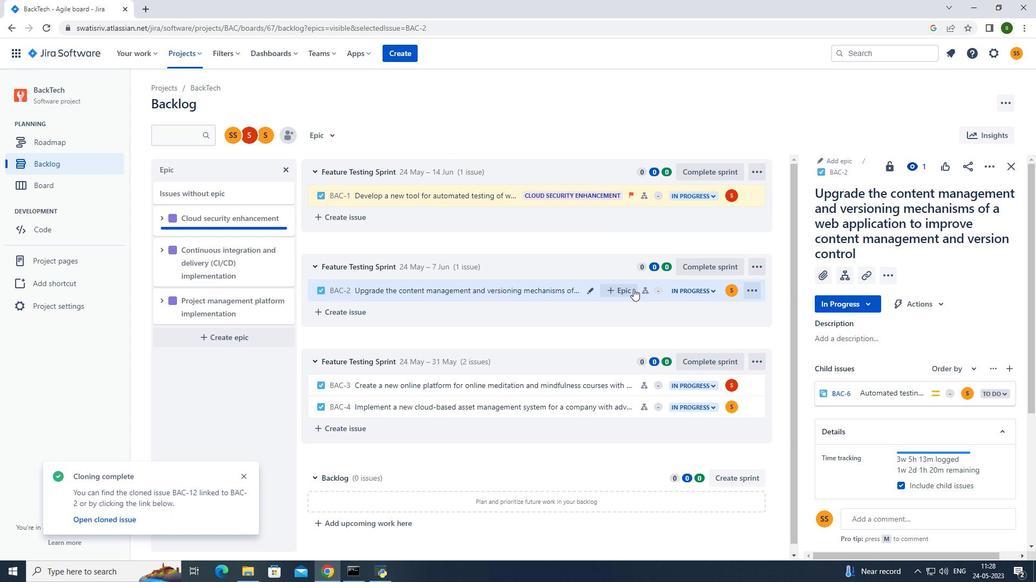 
Action: Mouse pressed left at (632, 289)
Screenshot: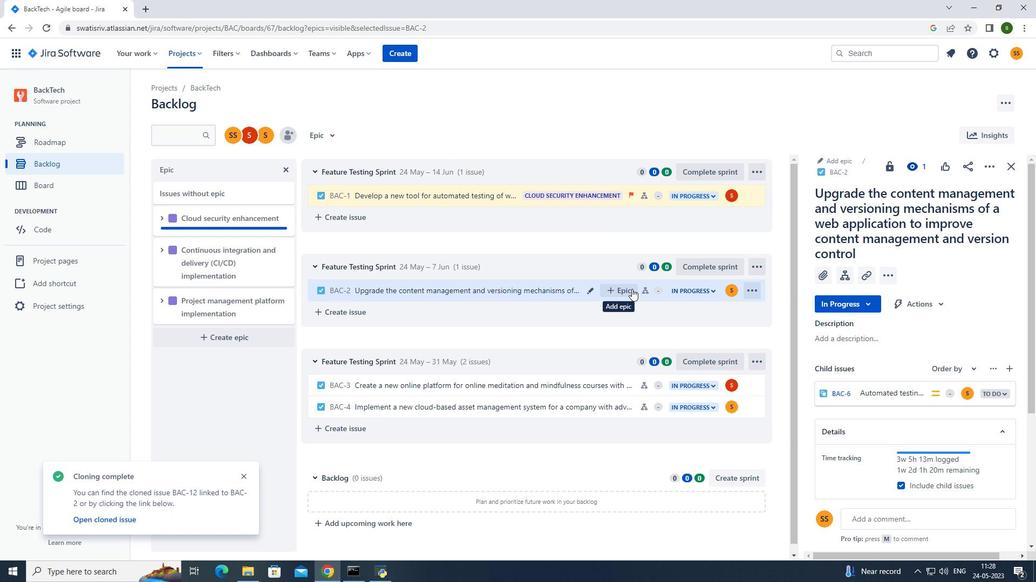 
Action: Mouse moved to (661, 366)
Screenshot: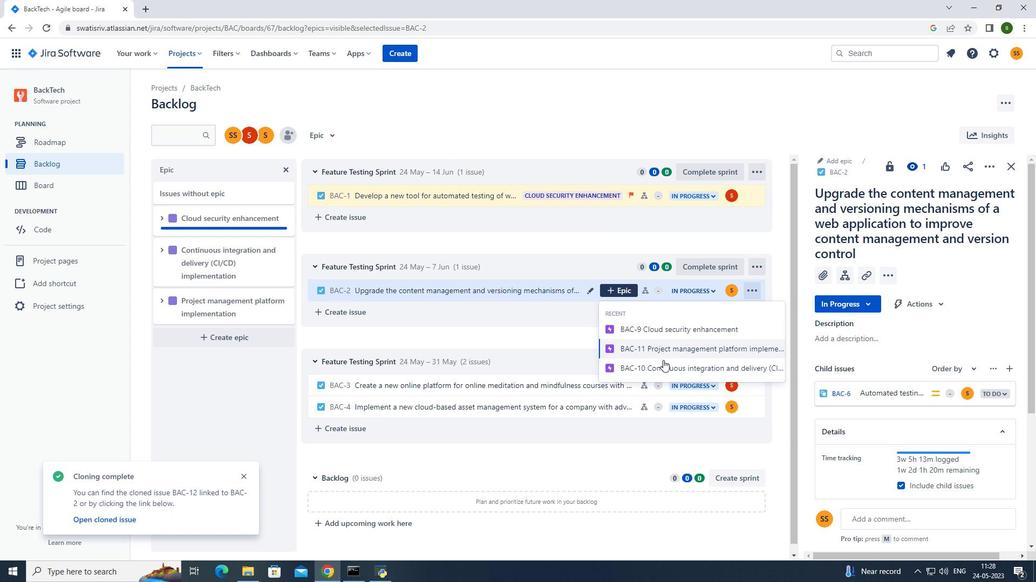 
Action: Mouse pressed left at (661, 366)
Screenshot: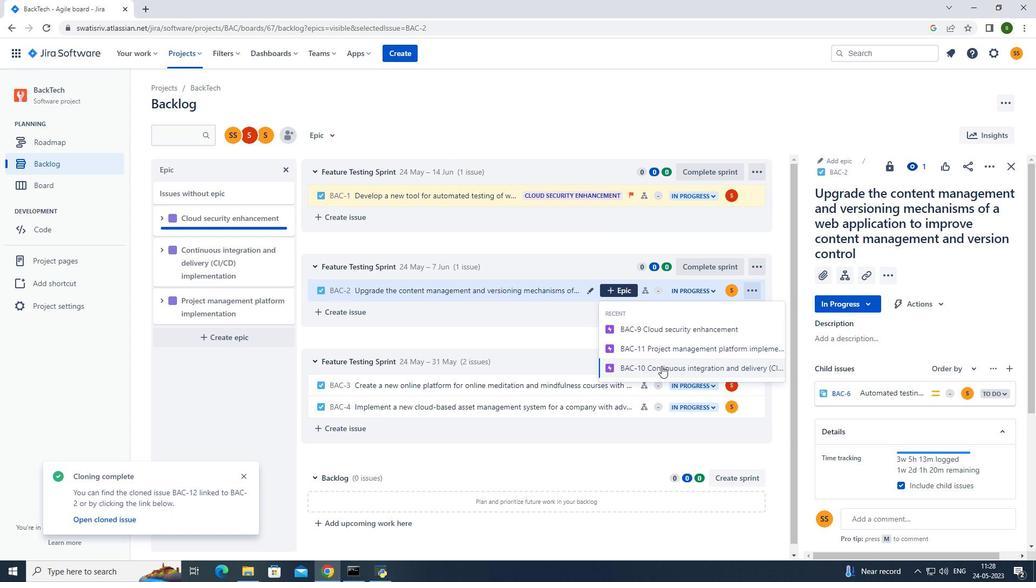 
Action: Mouse moved to (323, 130)
Screenshot: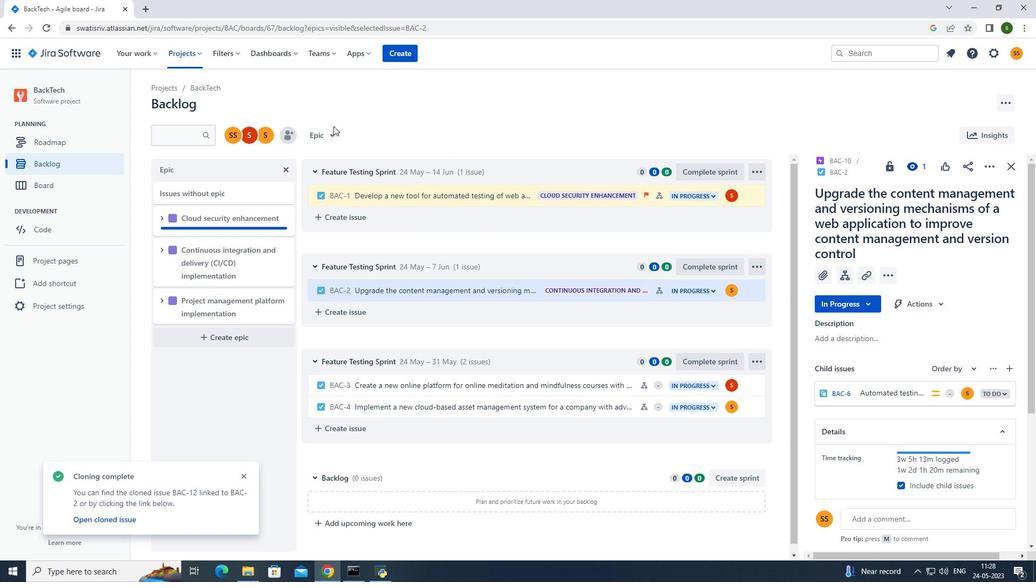 
Action: Mouse pressed left at (323, 130)
Screenshot: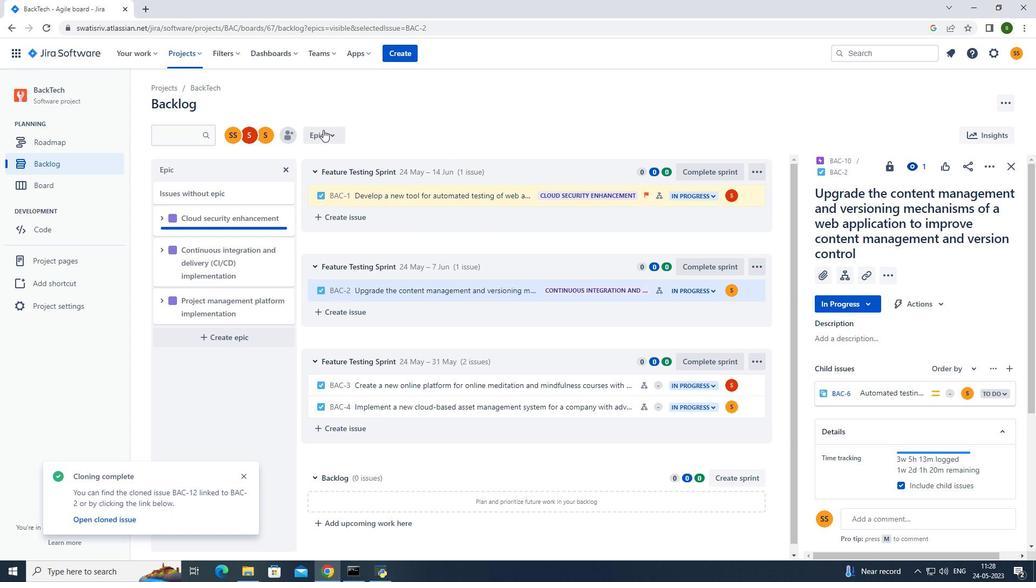 
Action: Mouse moved to (357, 201)
Screenshot: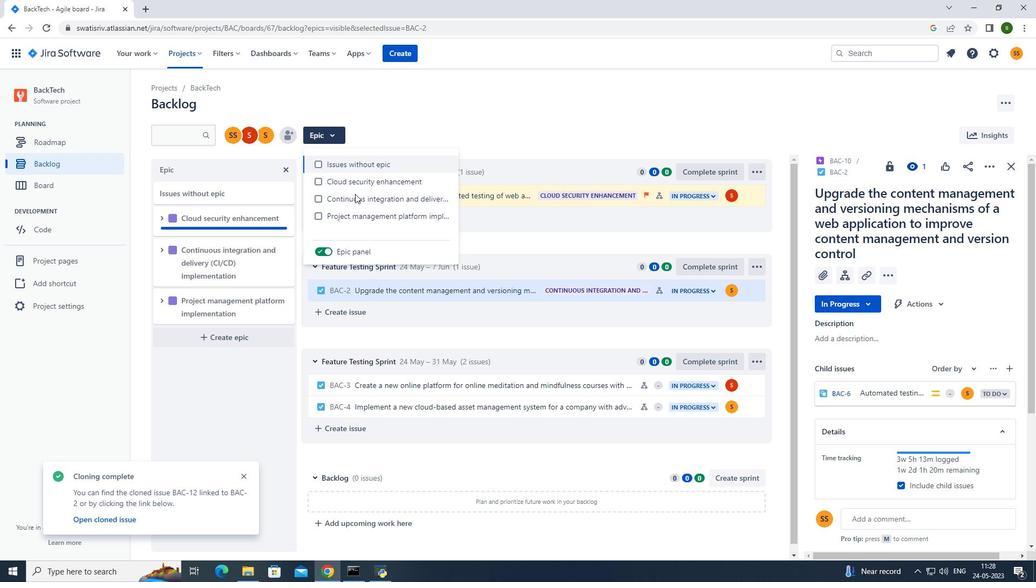 
Action: Mouse pressed left at (357, 201)
Screenshot: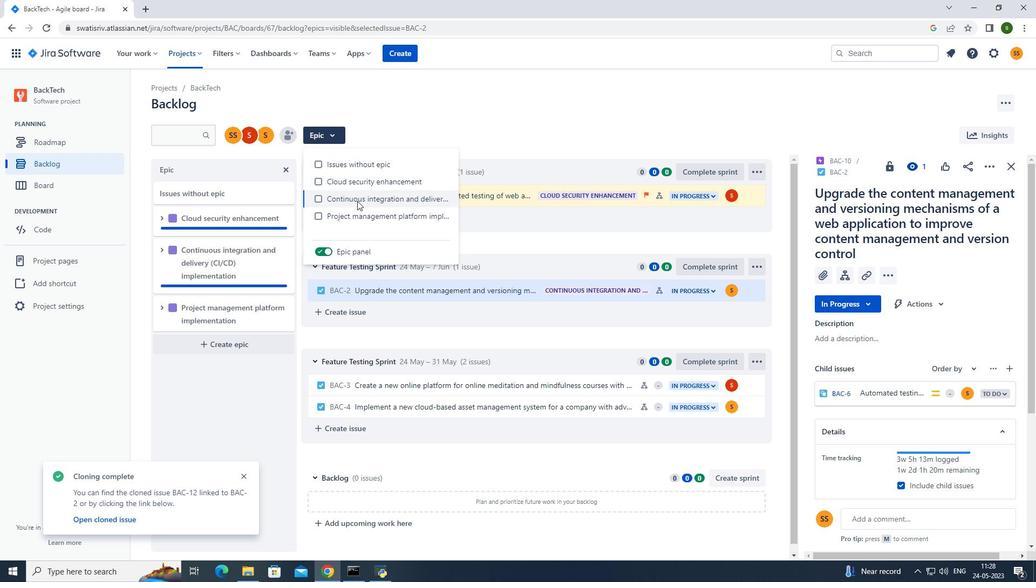 
Action: Mouse moved to (551, 120)
Screenshot: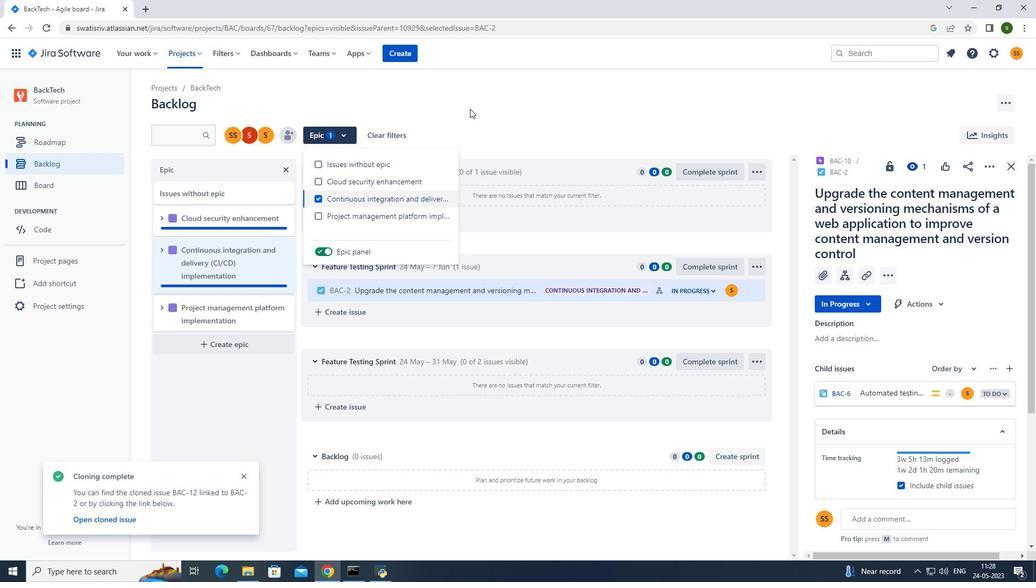 
Action: Mouse pressed left at (551, 120)
Screenshot: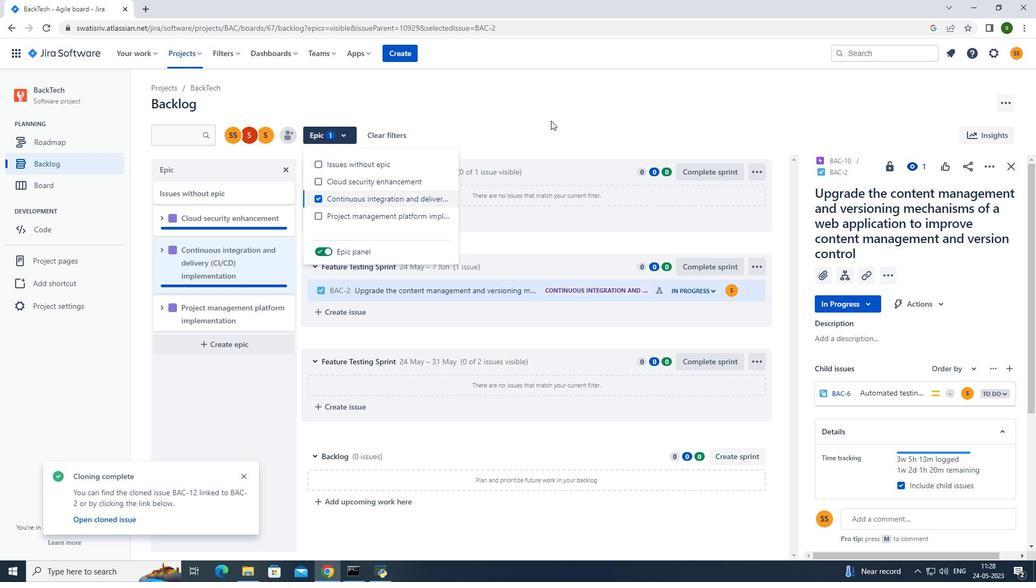 
